 Task: Create a due date automation trigger when advanced on, on the monday of the week a card is due add fields without custom field "Resume" set to 10 at 11:00 AM.
Action: Mouse moved to (970, 282)
Screenshot: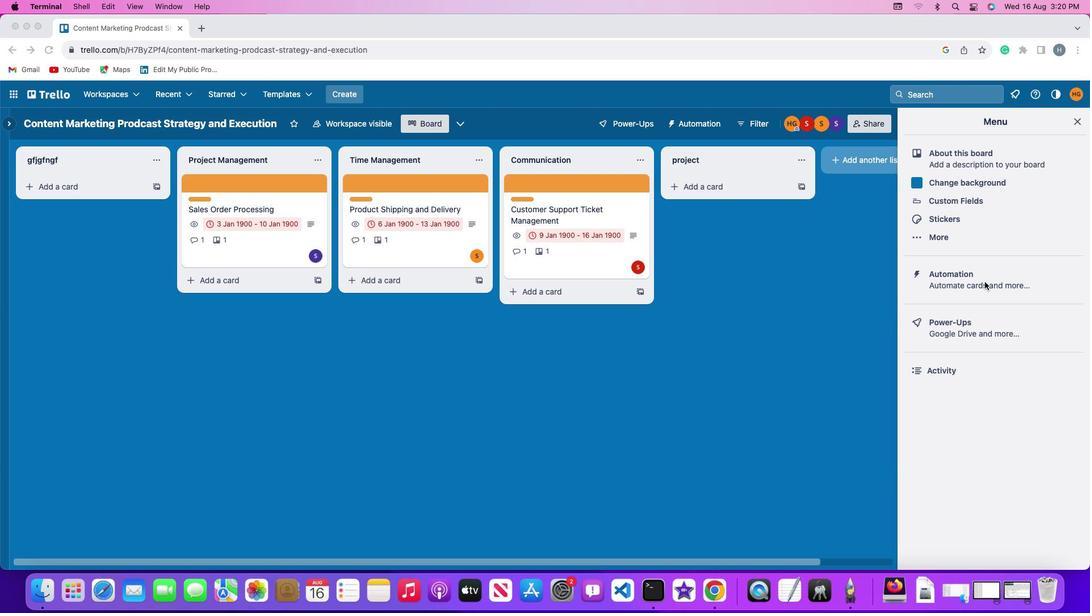 
Action: Mouse pressed left at (970, 282)
Screenshot: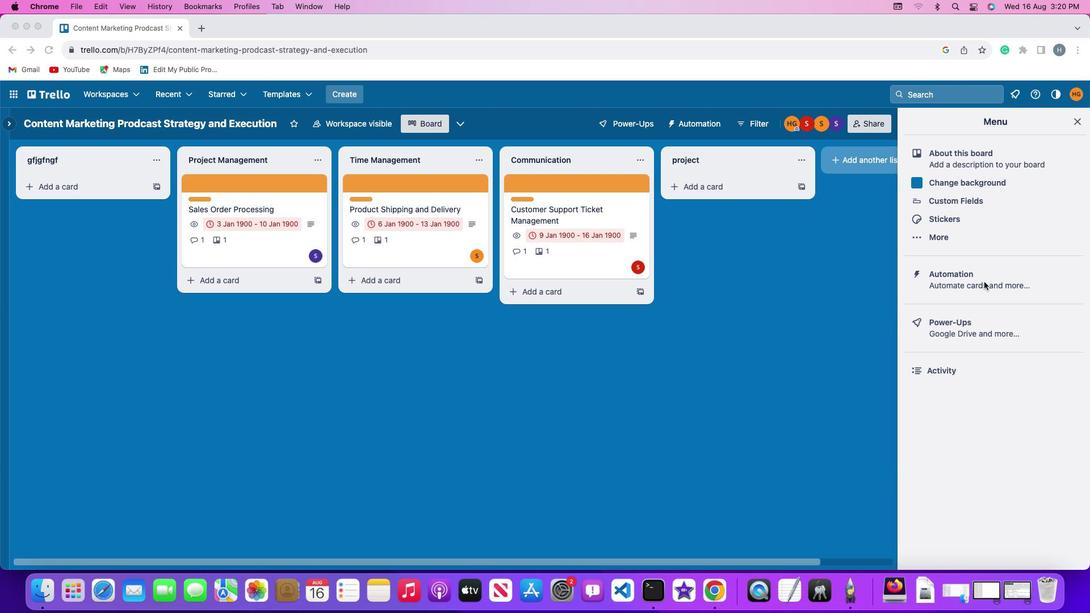 
Action: Mouse pressed left at (970, 282)
Screenshot: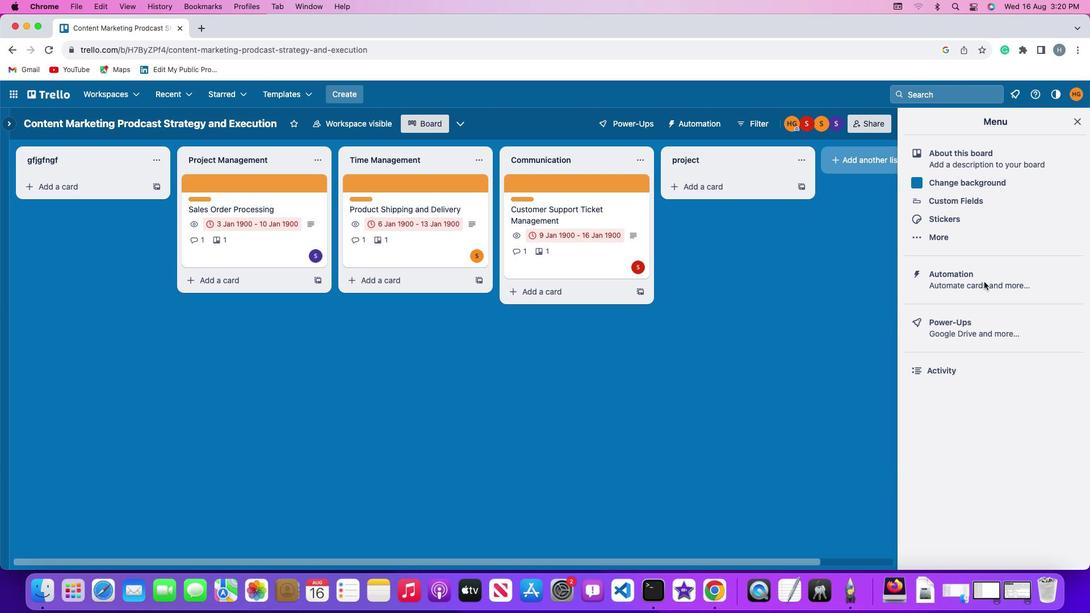 
Action: Mouse moved to (121, 265)
Screenshot: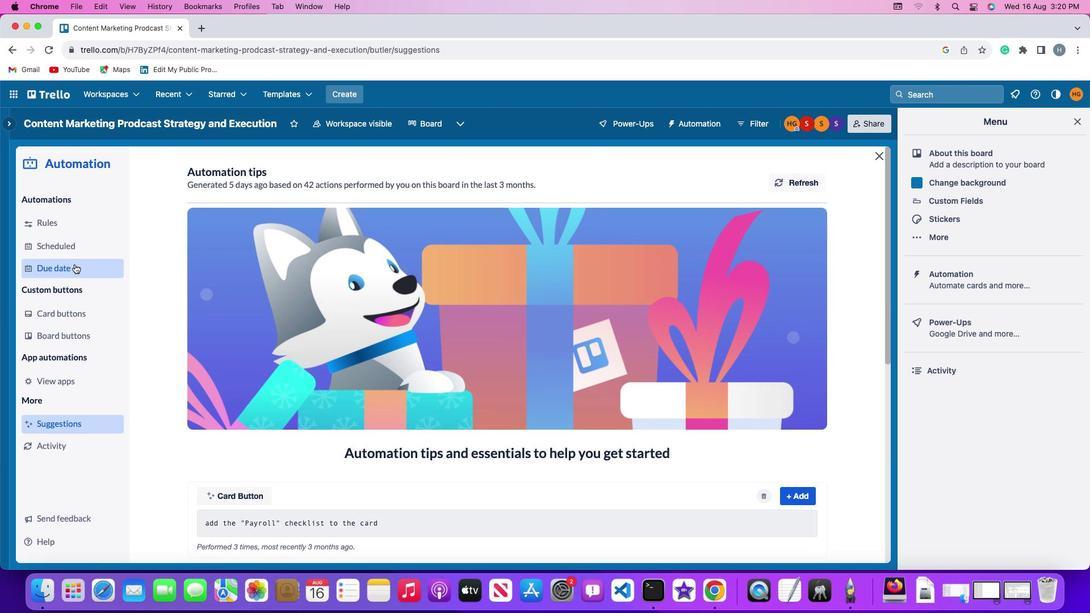 
Action: Mouse pressed left at (121, 265)
Screenshot: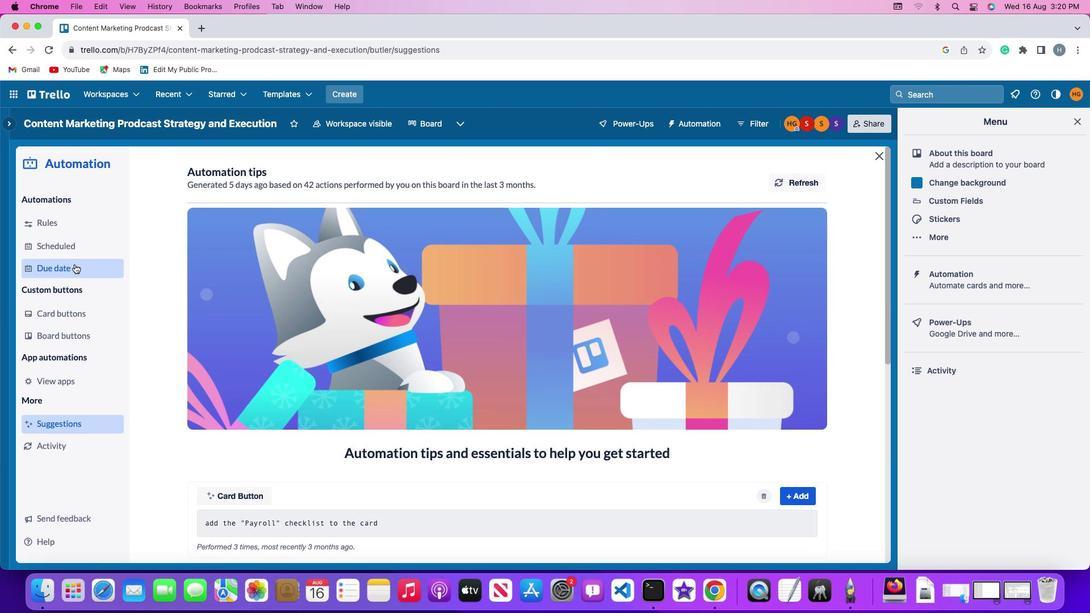 
Action: Mouse moved to (758, 177)
Screenshot: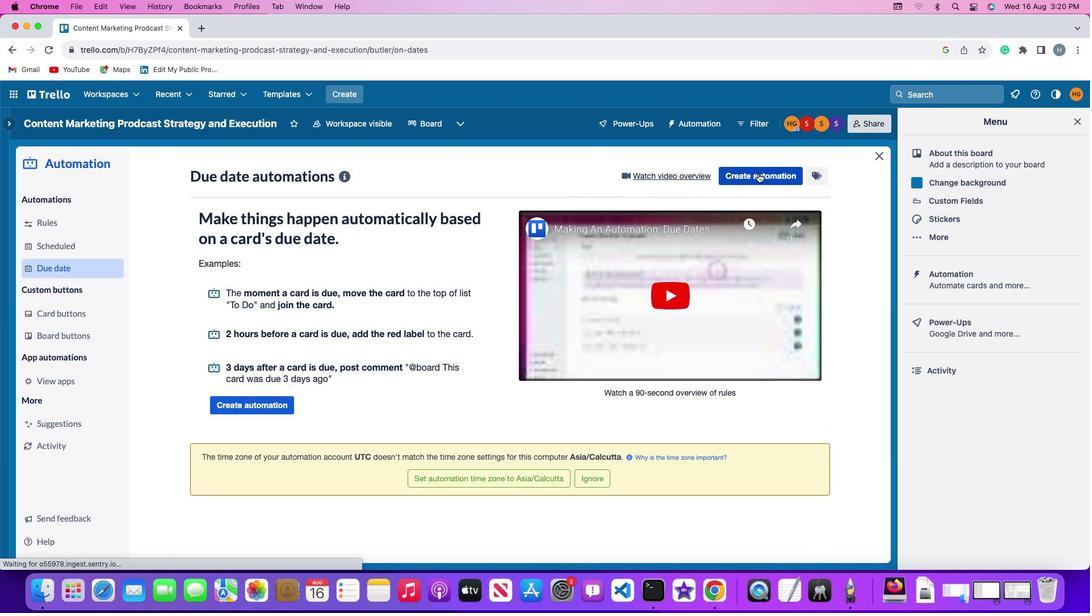 
Action: Mouse pressed left at (758, 177)
Screenshot: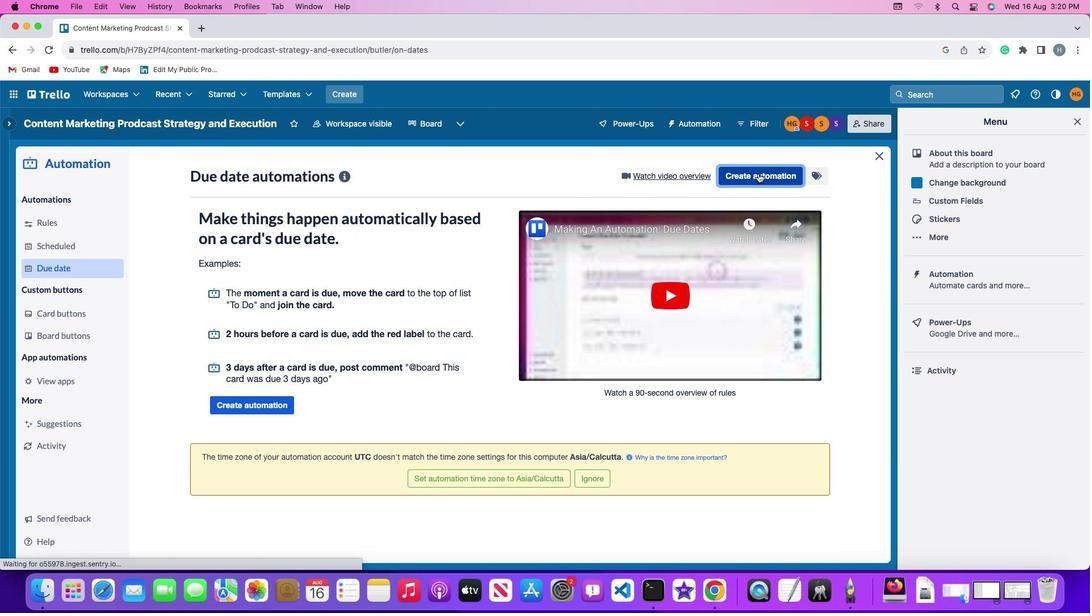 
Action: Mouse moved to (242, 281)
Screenshot: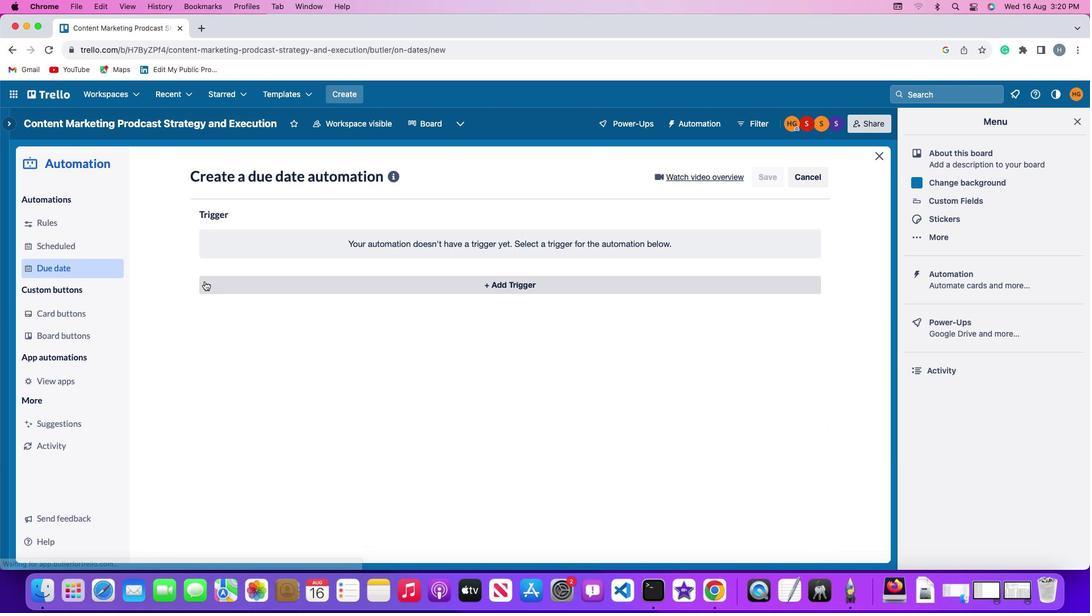 
Action: Mouse pressed left at (242, 281)
Screenshot: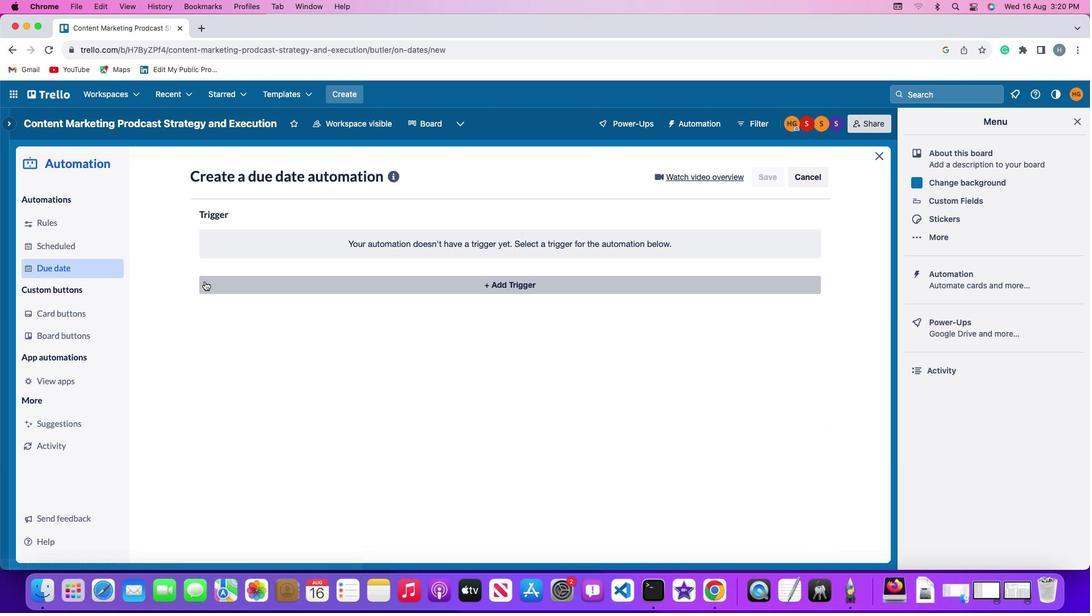 
Action: Mouse moved to (296, 488)
Screenshot: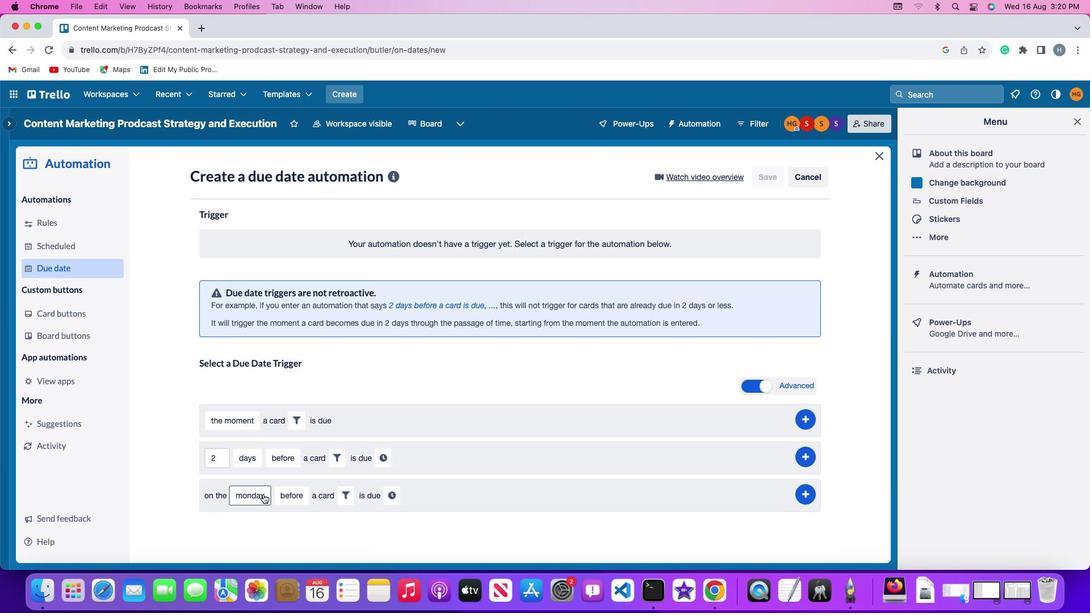 
Action: Mouse pressed left at (296, 488)
Screenshot: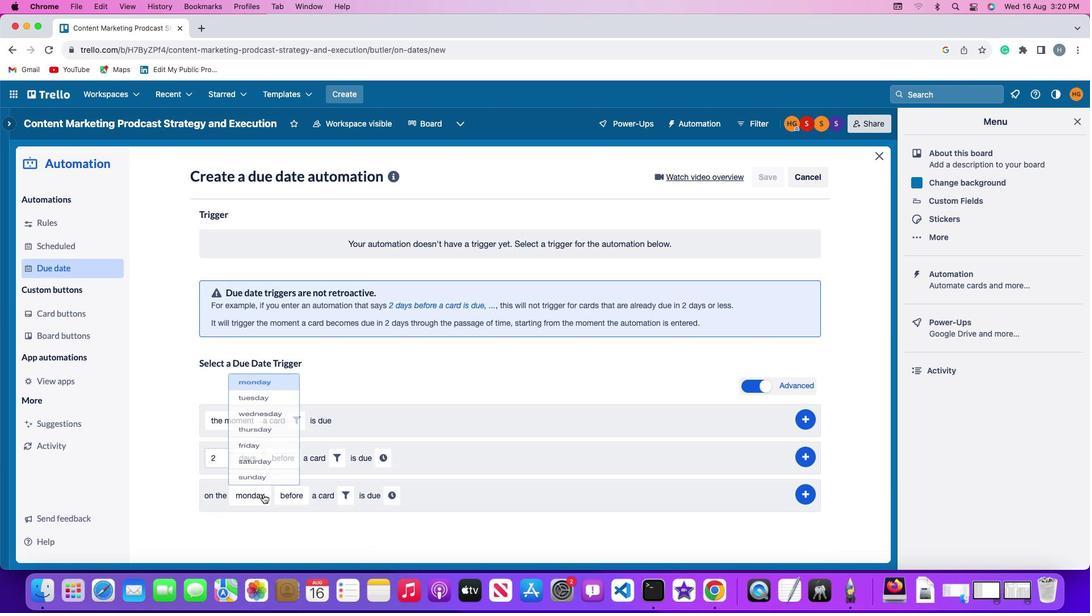 
Action: Mouse moved to (298, 337)
Screenshot: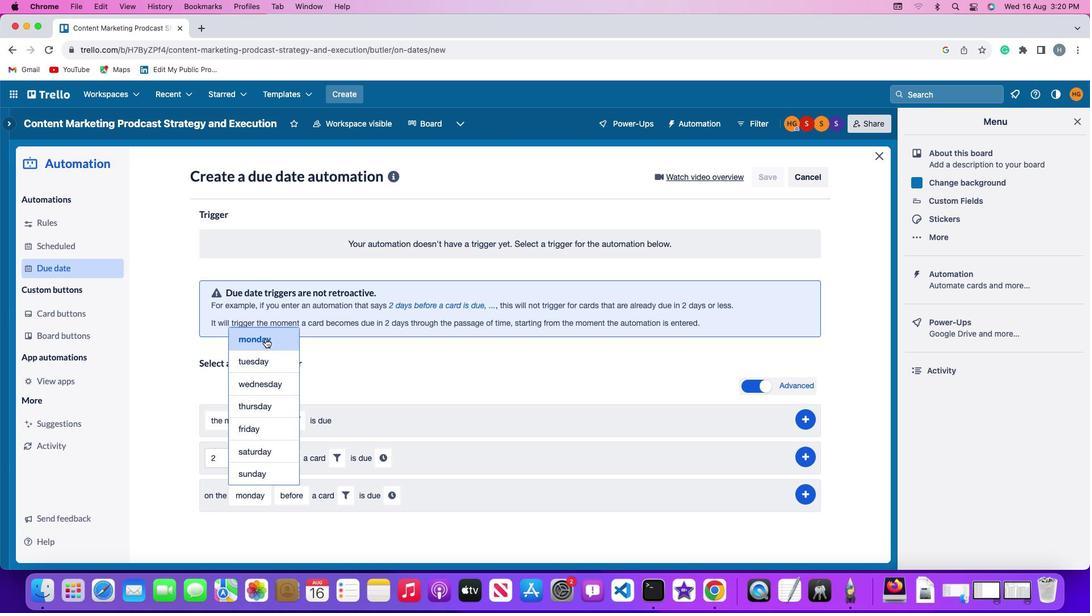 
Action: Mouse pressed left at (298, 337)
Screenshot: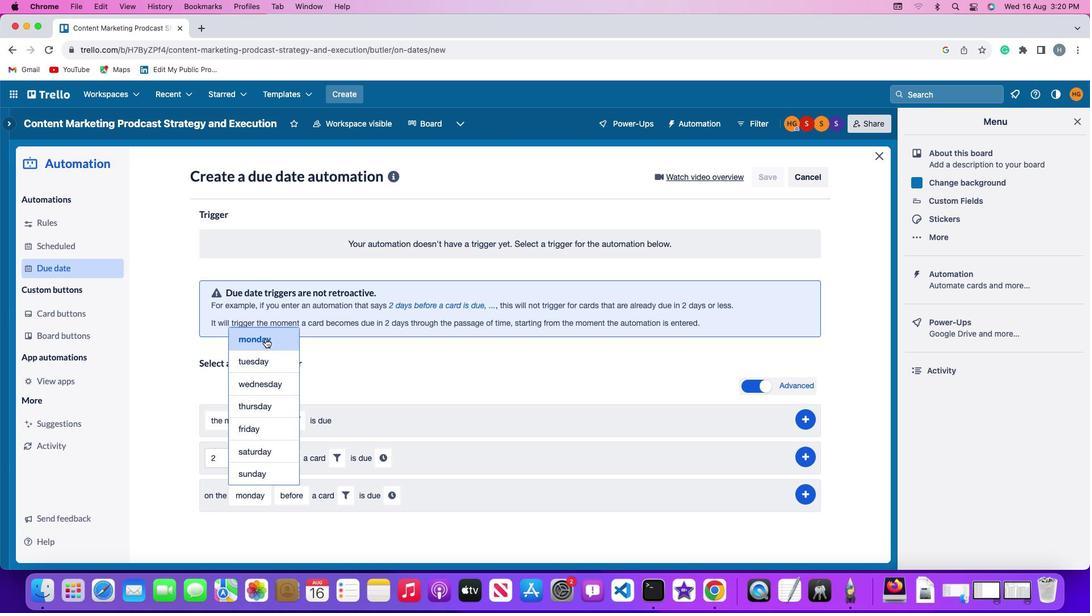 
Action: Mouse moved to (323, 492)
Screenshot: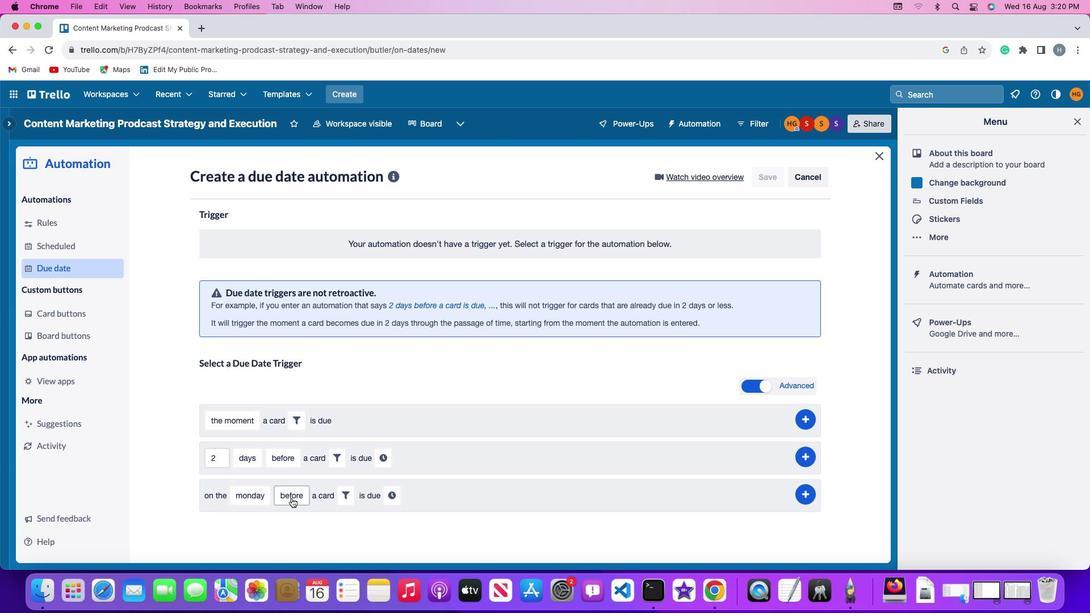 
Action: Mouse pressed left at (323, 492)
Screenshot: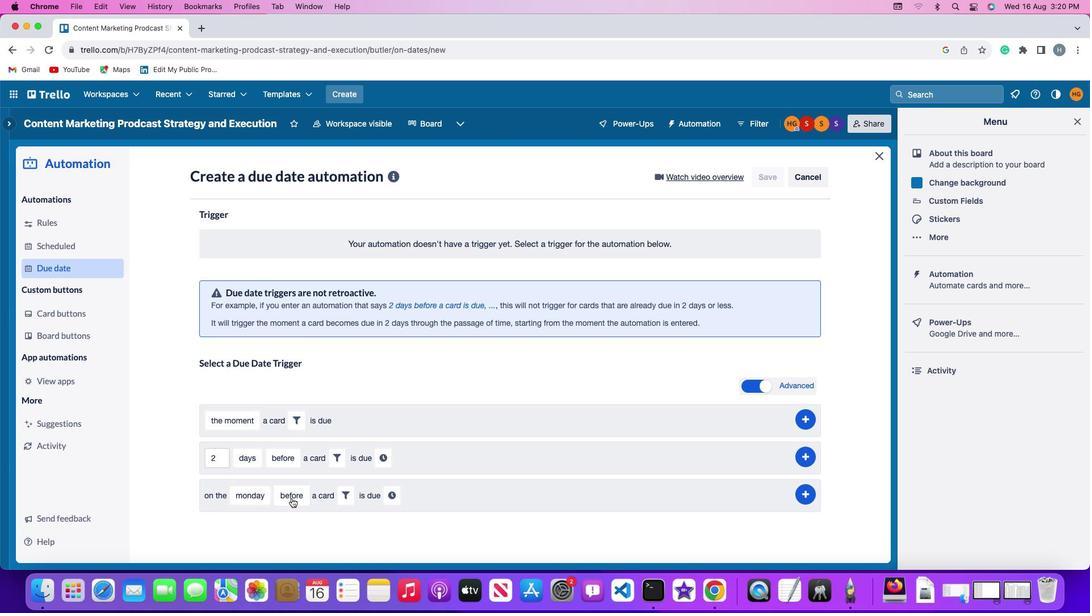 
Action: Mouse moved to (327, 440)
Screenshot: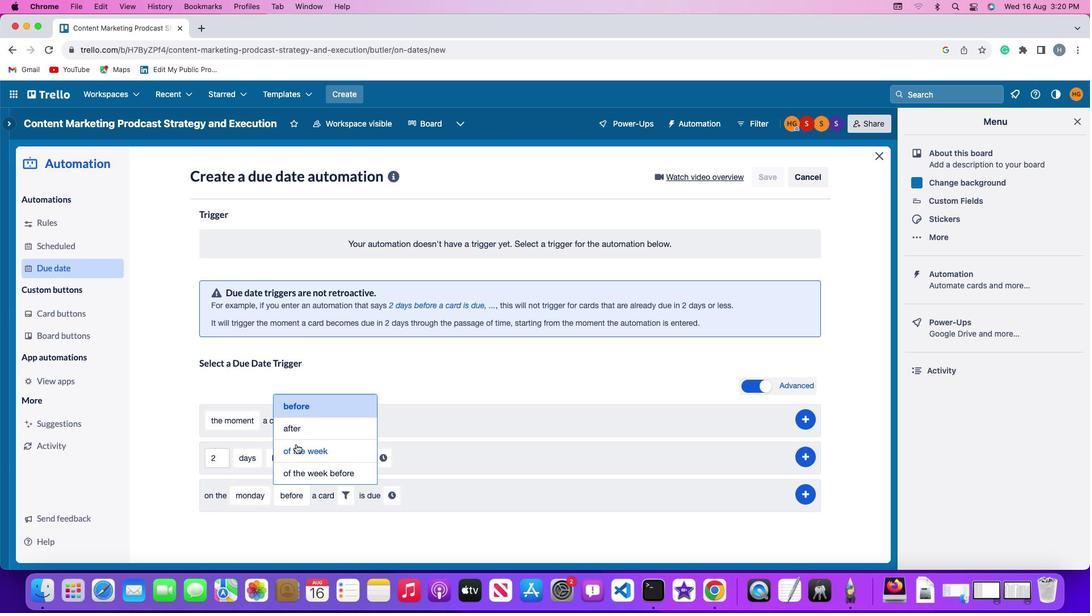 
Action: Mouse pressed left at (327, 440)
Screenshot: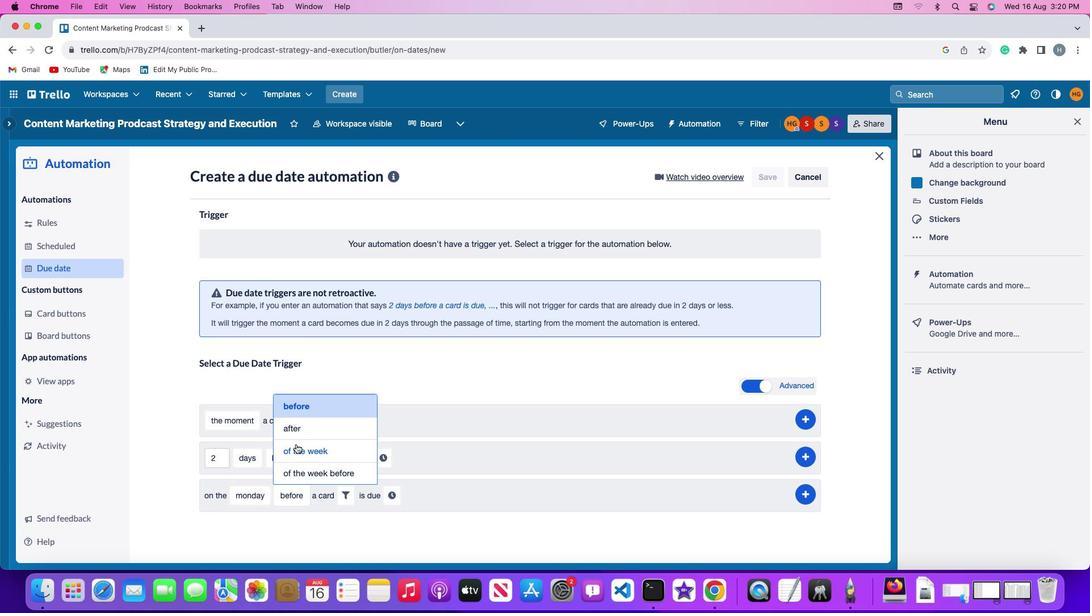 
Action: Mouse moved to (388, 487)
Screenshot: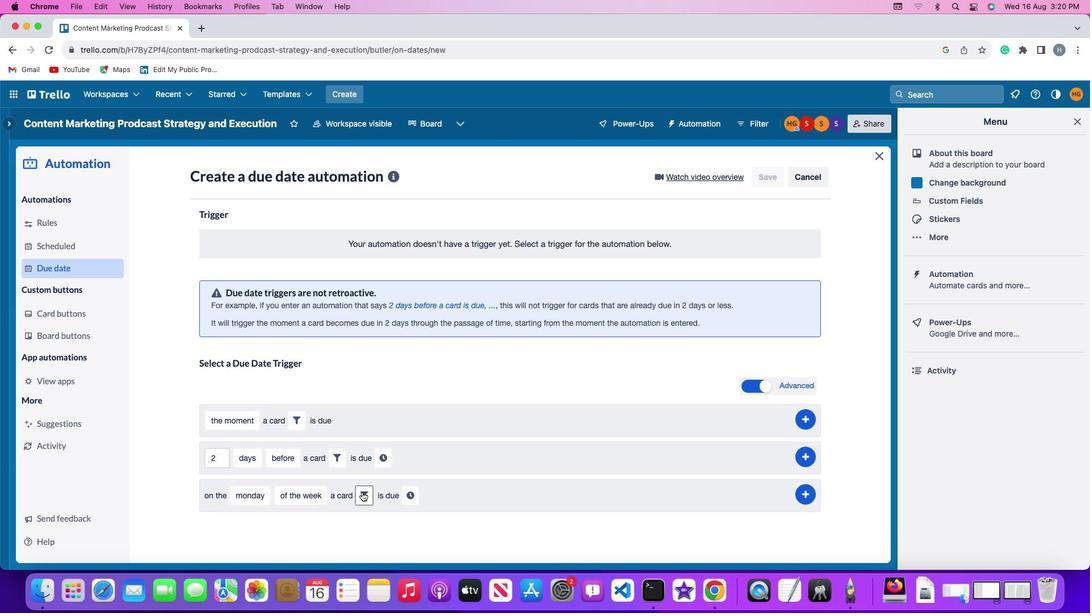 
Action: Mouse pressed left at (388, 487)
Screenshot: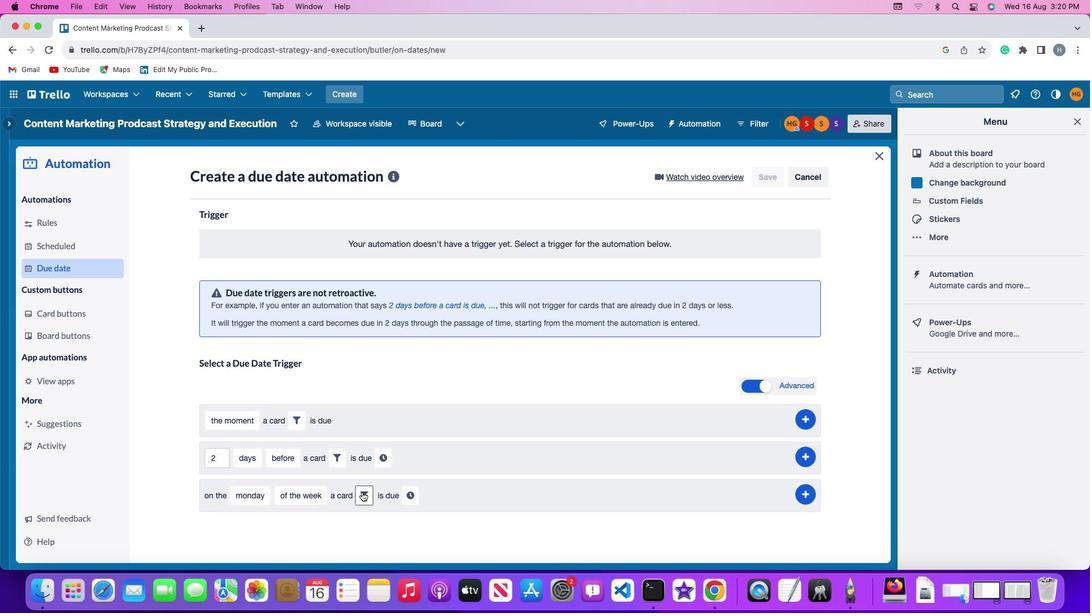 
Action: Mouse moved to (558, 521)
Screenshot: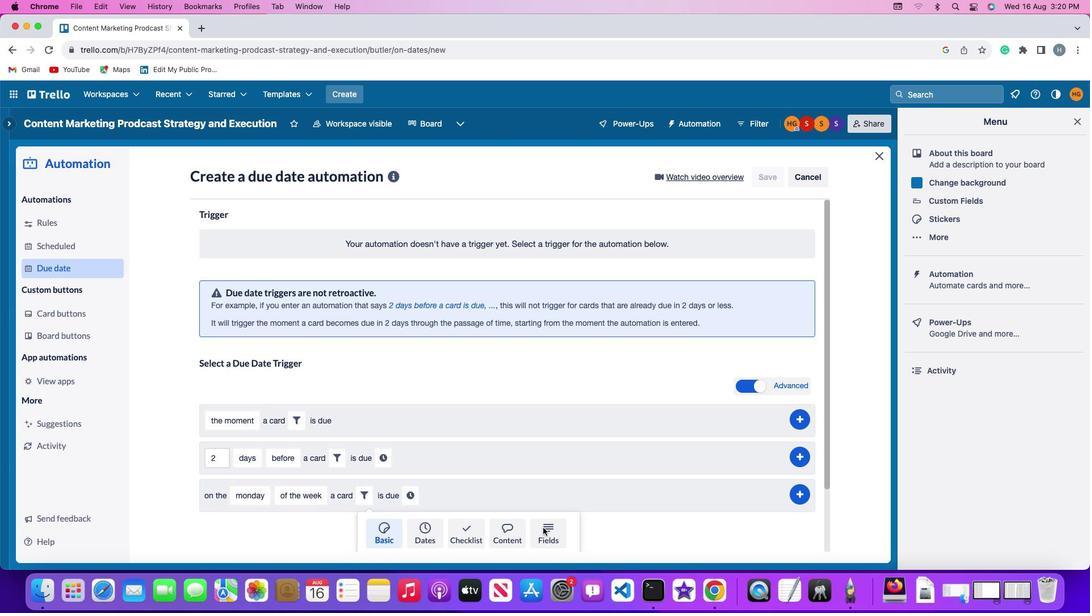 
Action: Mouse pressed left at (558, 521)
Screenshot: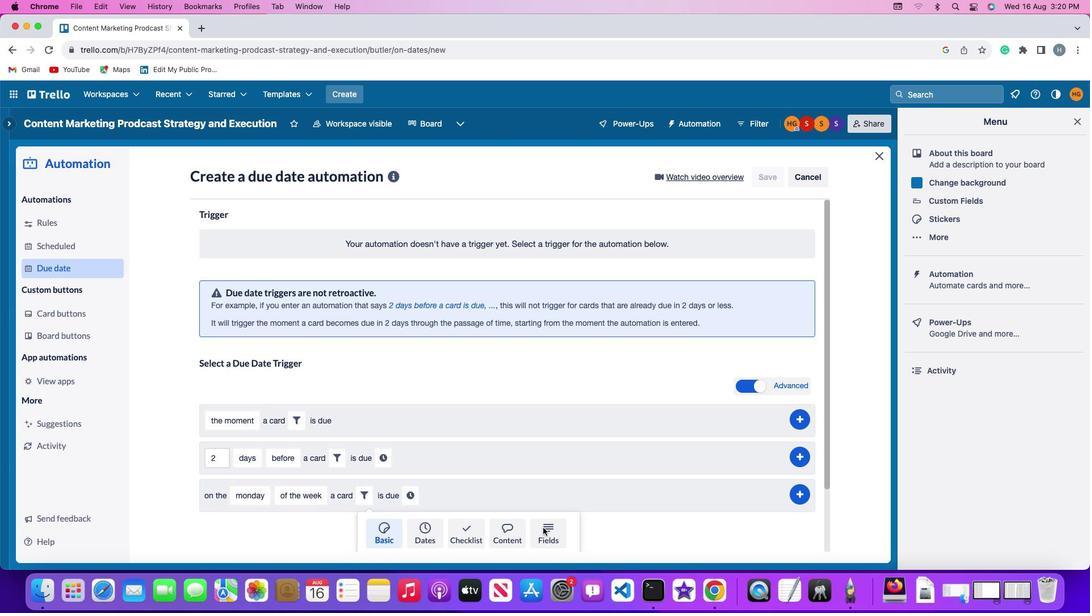 
Action: Mouse moved to (367, 526)
Screenshot: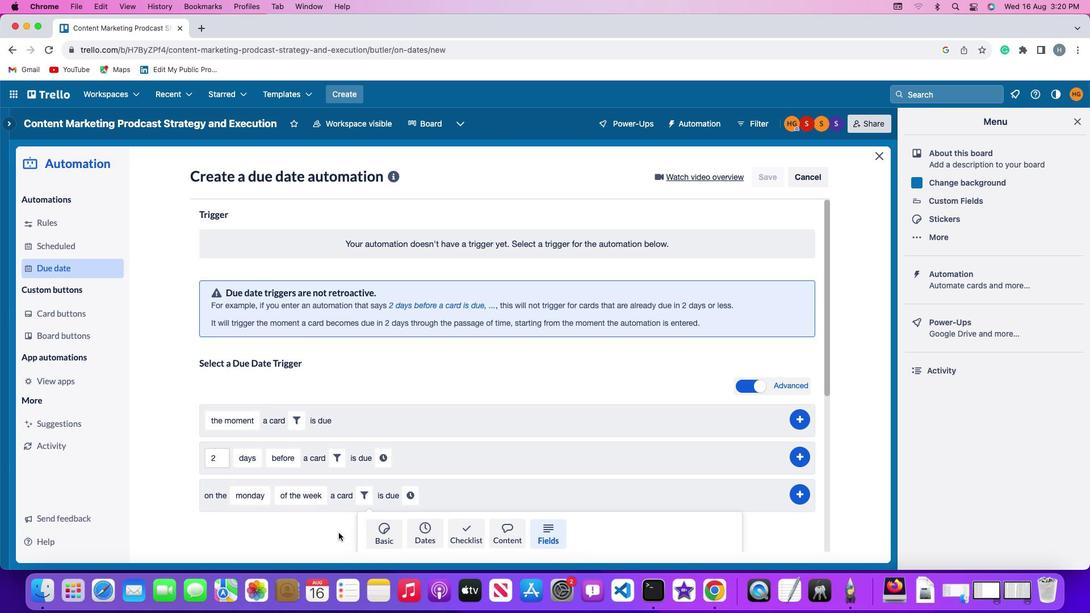 
Action: Mouse scrolled (367, 526) with delta (51, 7)
Screenshot: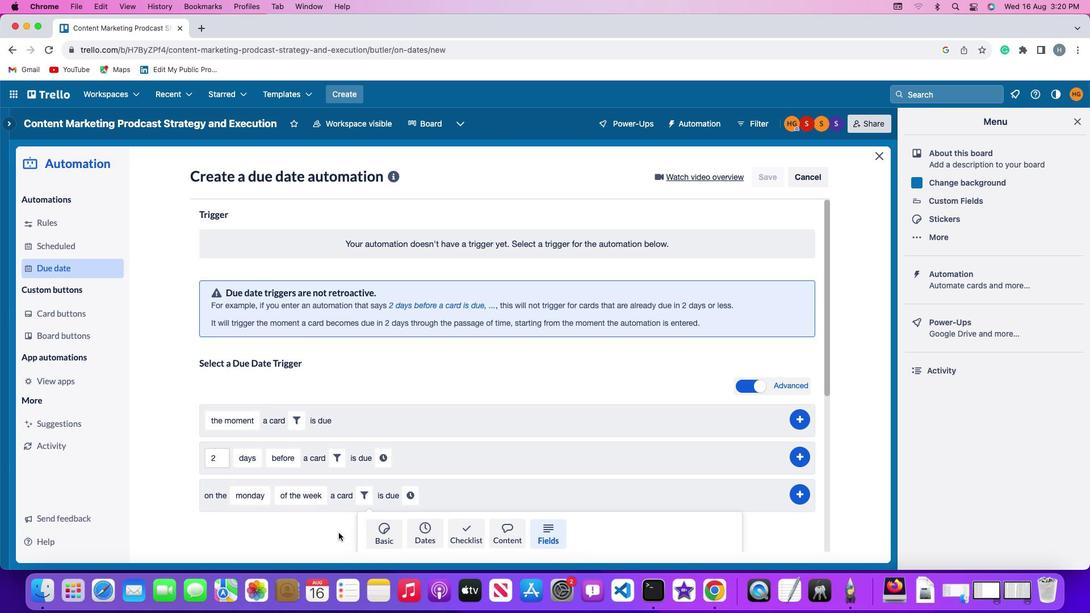 
Action: Mouse moved to (367, 526)
Screenshot: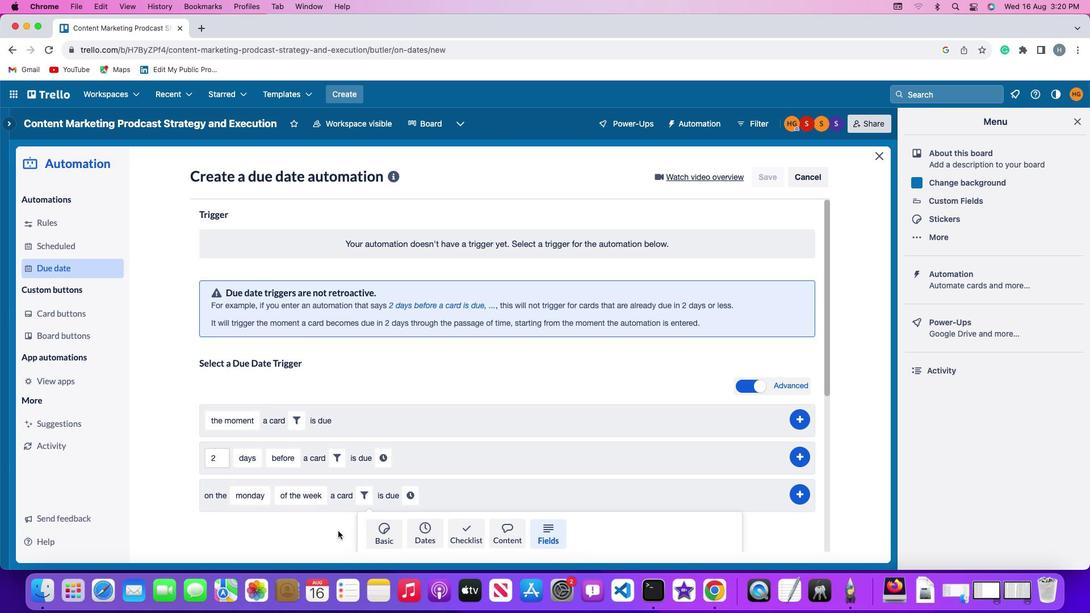 
Action: Mouse scrolled (367, 526) with delta (51, 7)
Screenshot: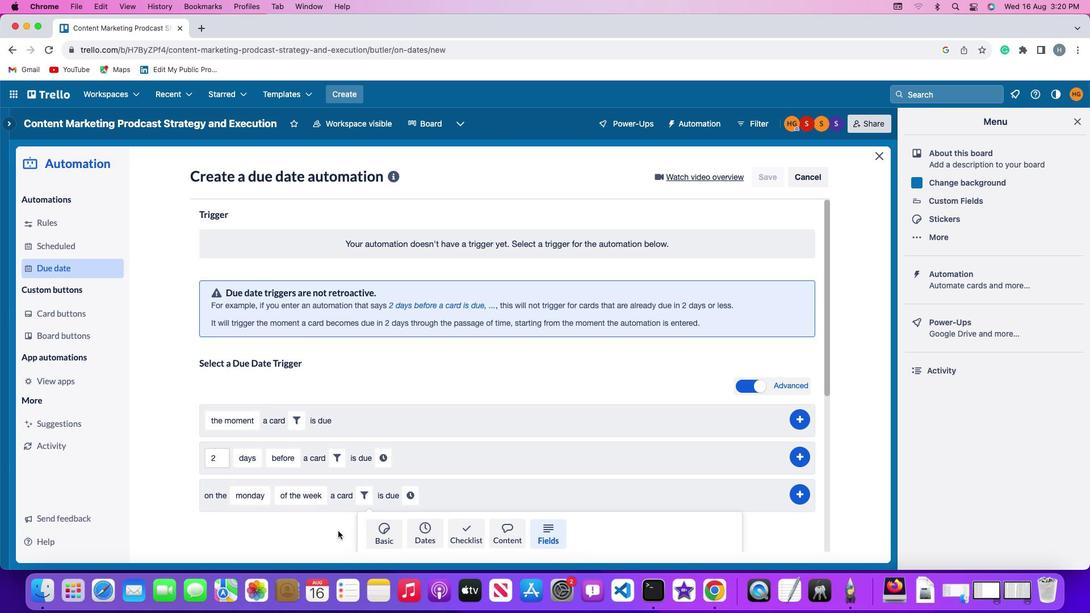 
Action: Mouse moved to (366, 524)
Screenshot: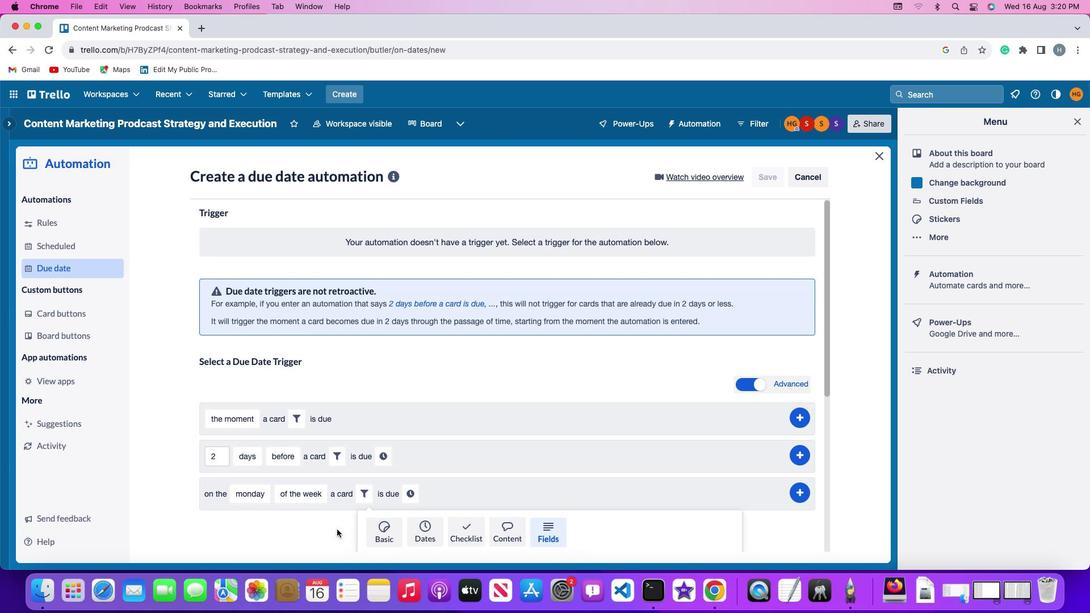
Action: Mouse scrolled (366, 524) with delta (51, 6)
Screenshot: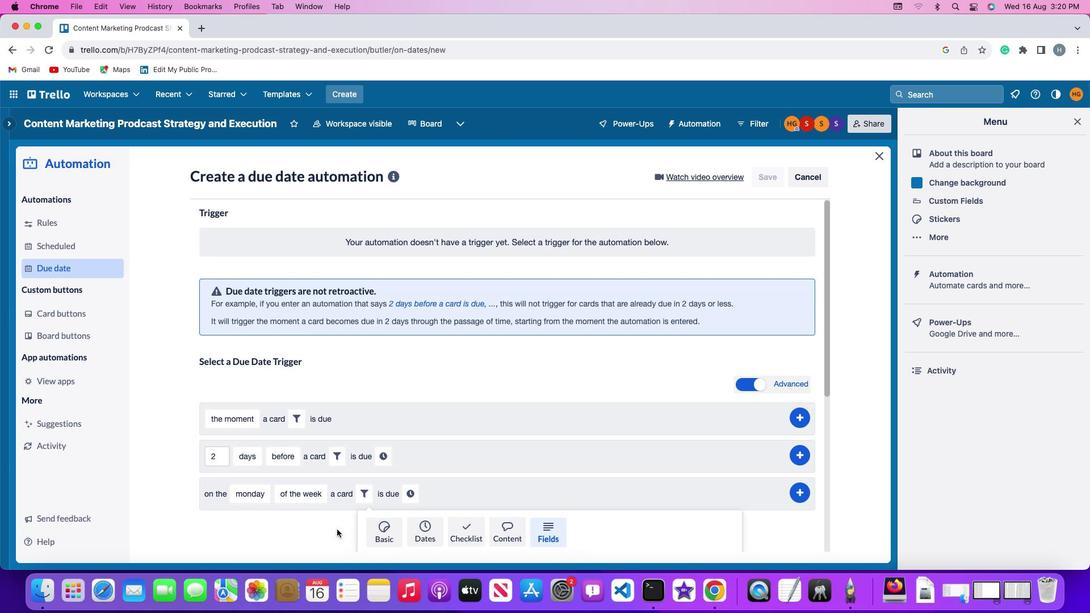 
Action: Mouse moved to (360, 513)
Screenshot: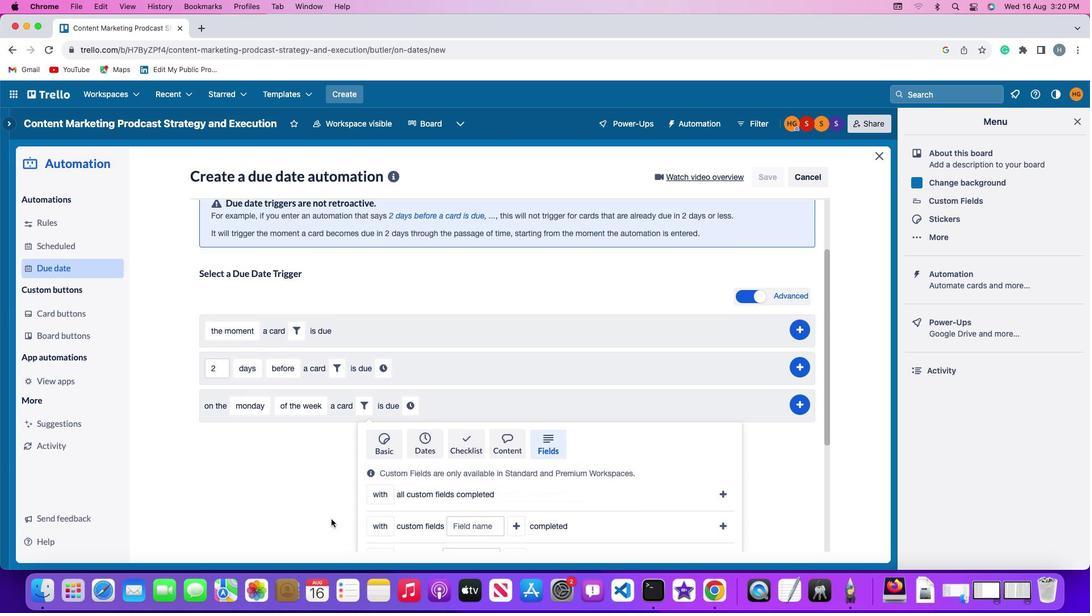 
Action: Mouse scrolled (360, 513) with delta (51, 7)
Screenshot: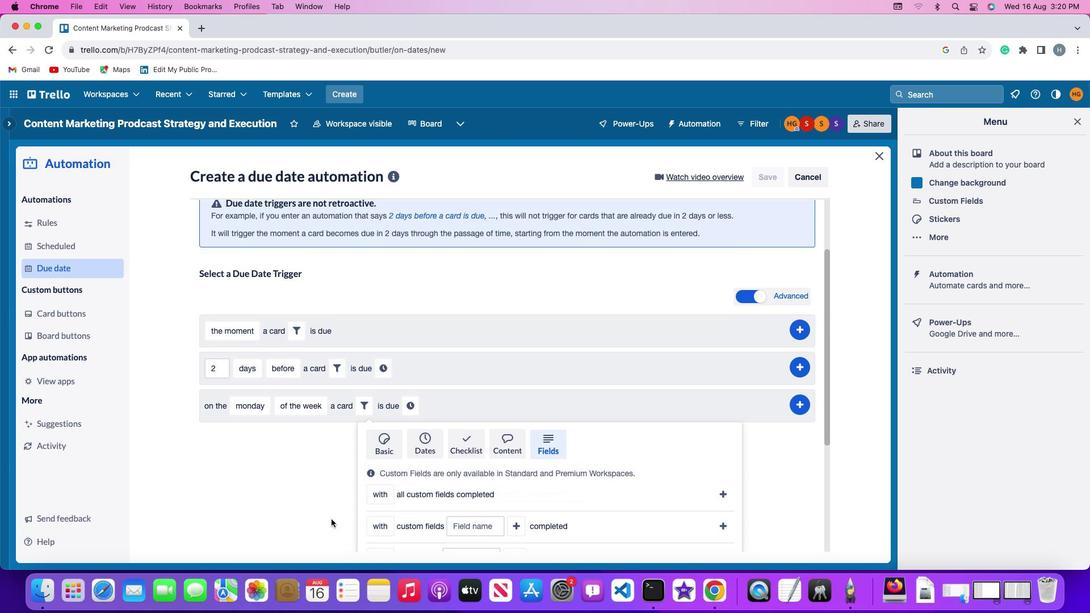 
Action: Mouse scrolled (360, 513) with delta (51, 7)
Screenshot: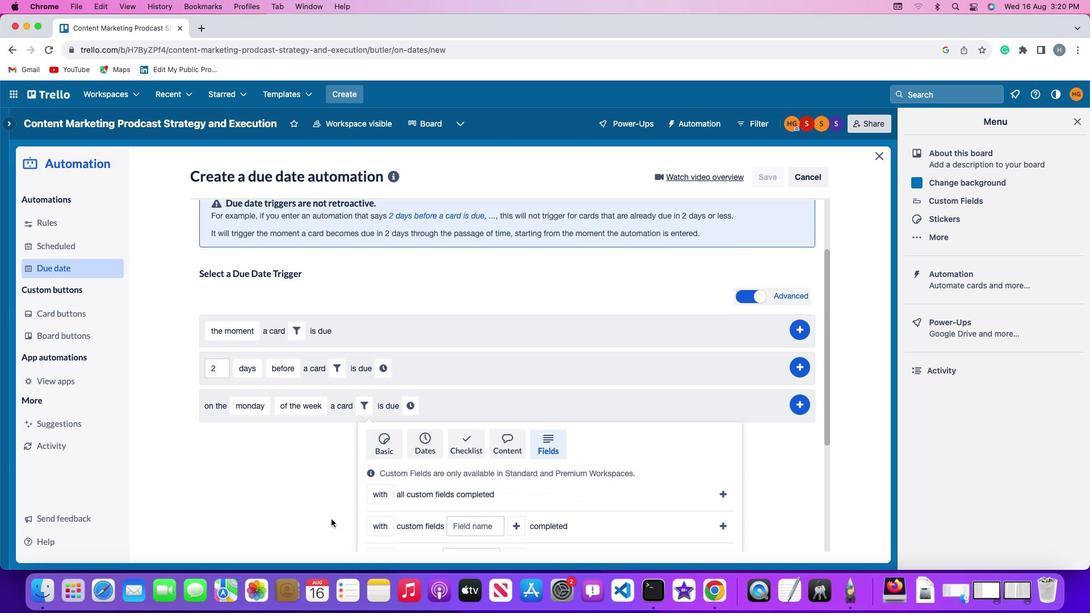 
Action: Mouse scrolled (360, 513) with delta (51, 6)
Screenshot: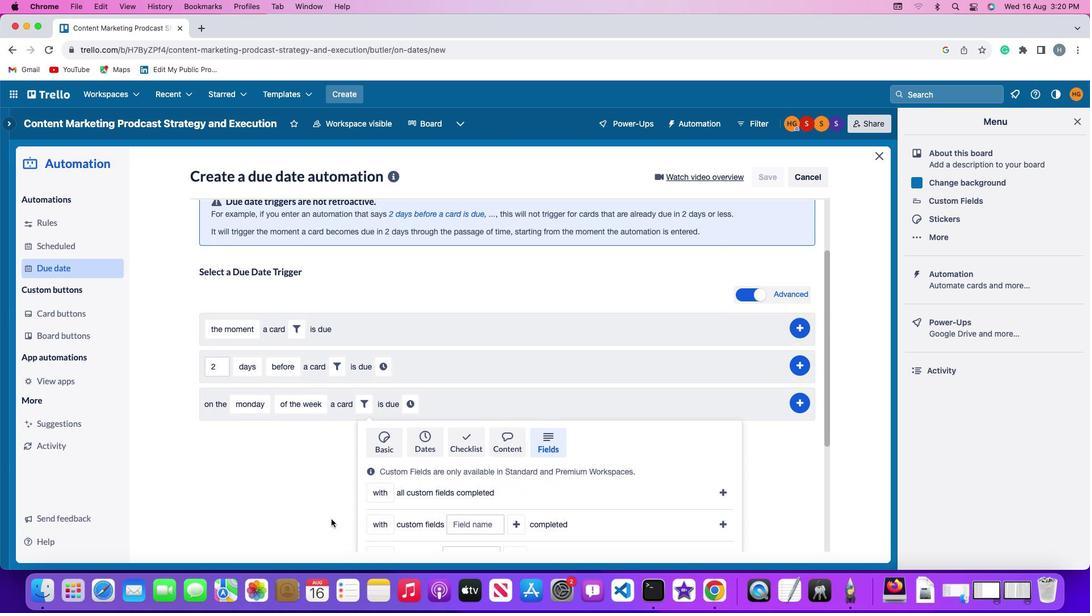 
Action: Mouse moved to (361, 476)
Screenshot: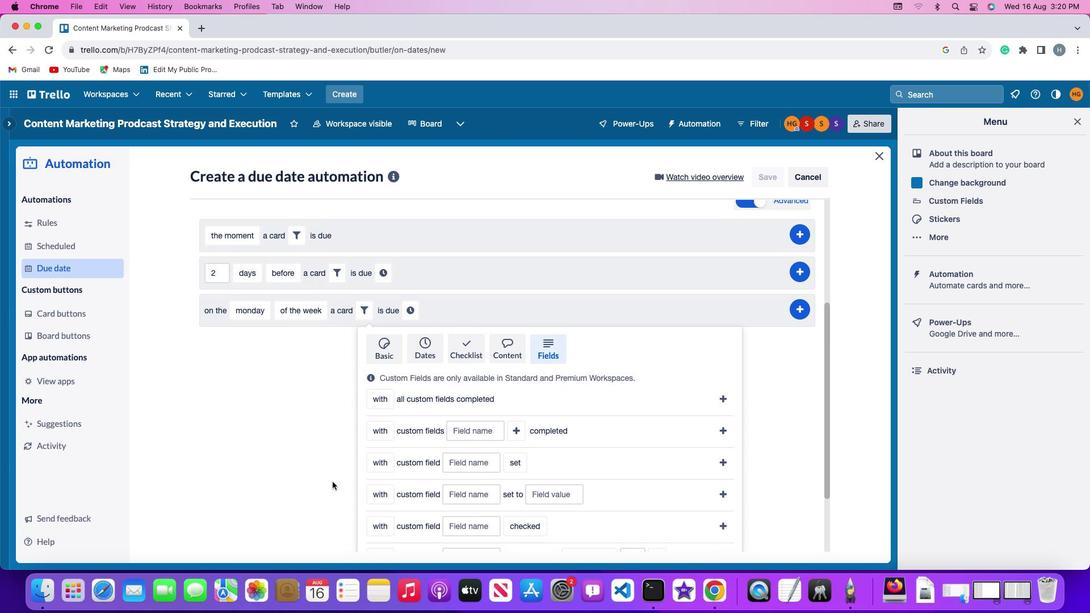 
Action: Mouse scrolled (361, 476) with delta (51, 7)
Screenshot: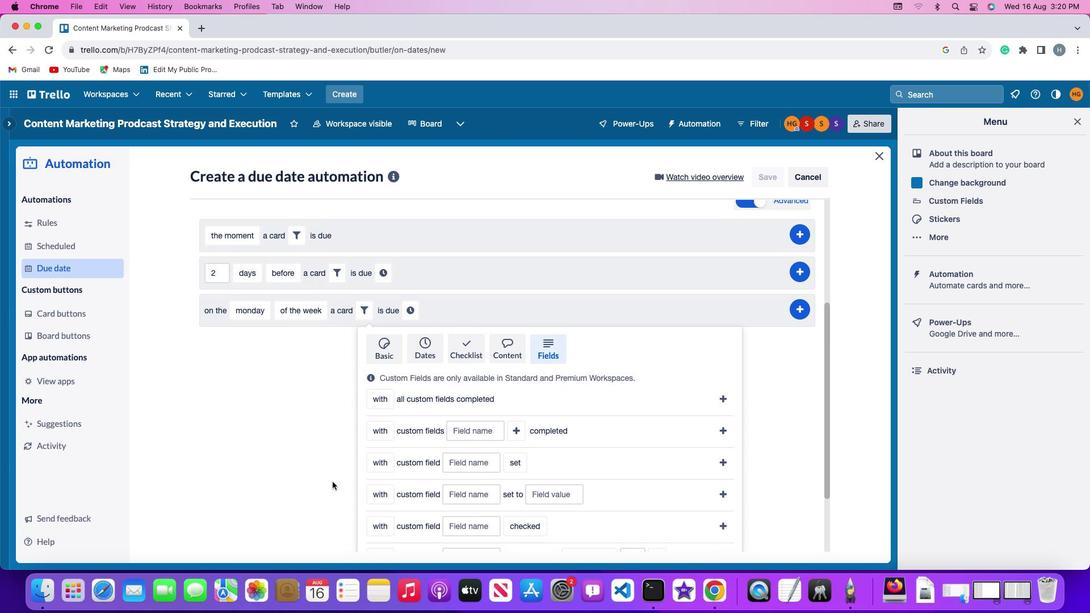 
Action: Mouse moved to (361, 476)
Screenshot: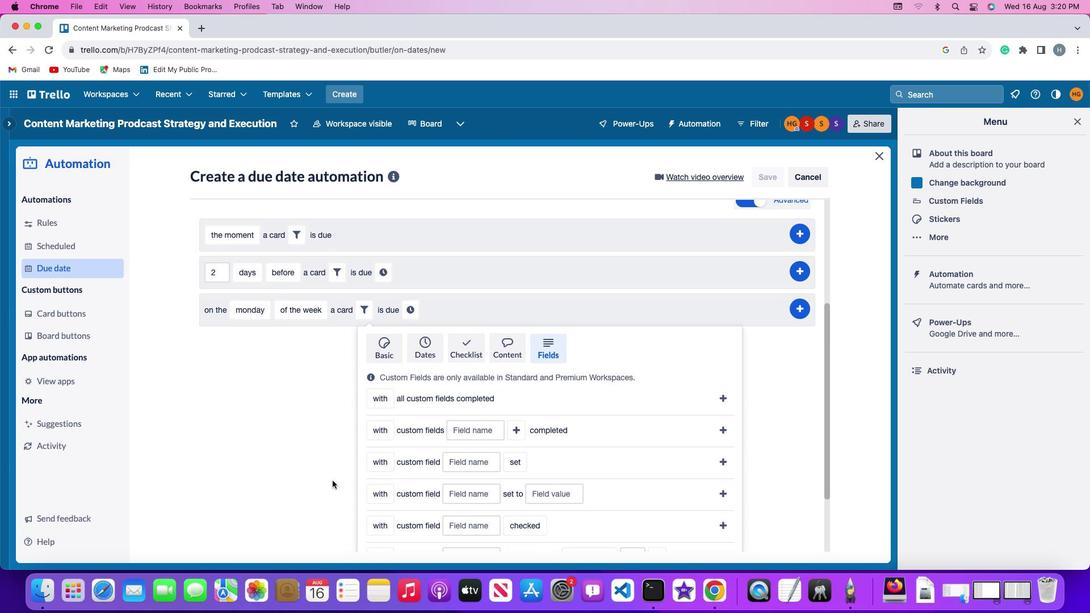 
Action: Mouse scrolled (361, 476) with delta (51, 7)
Screenshot: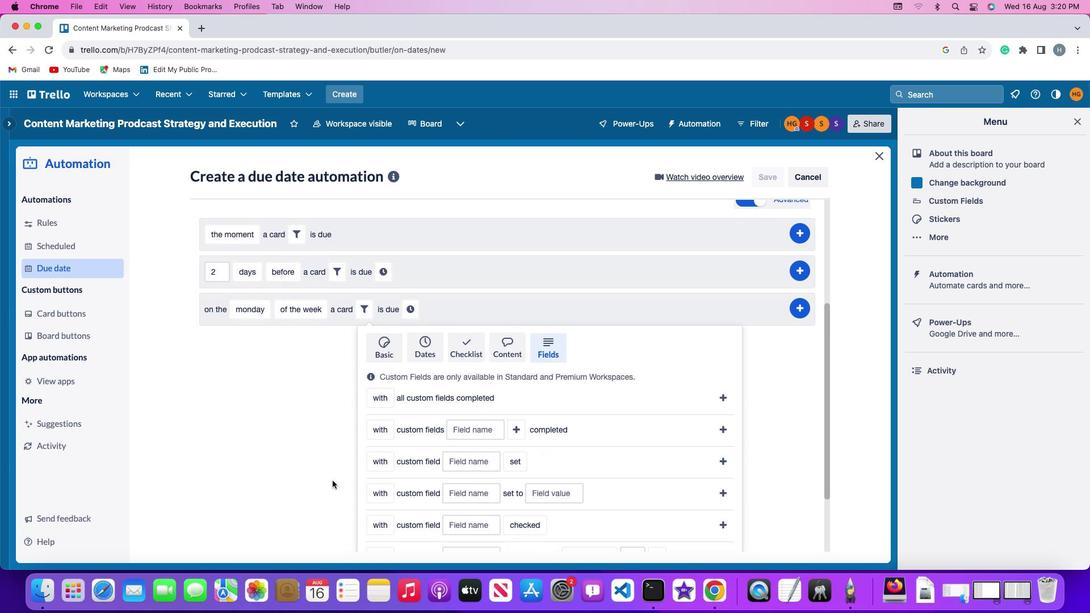 
Action: Mouse scrolled (361, 476) with delta (51, 7)
Screenshot: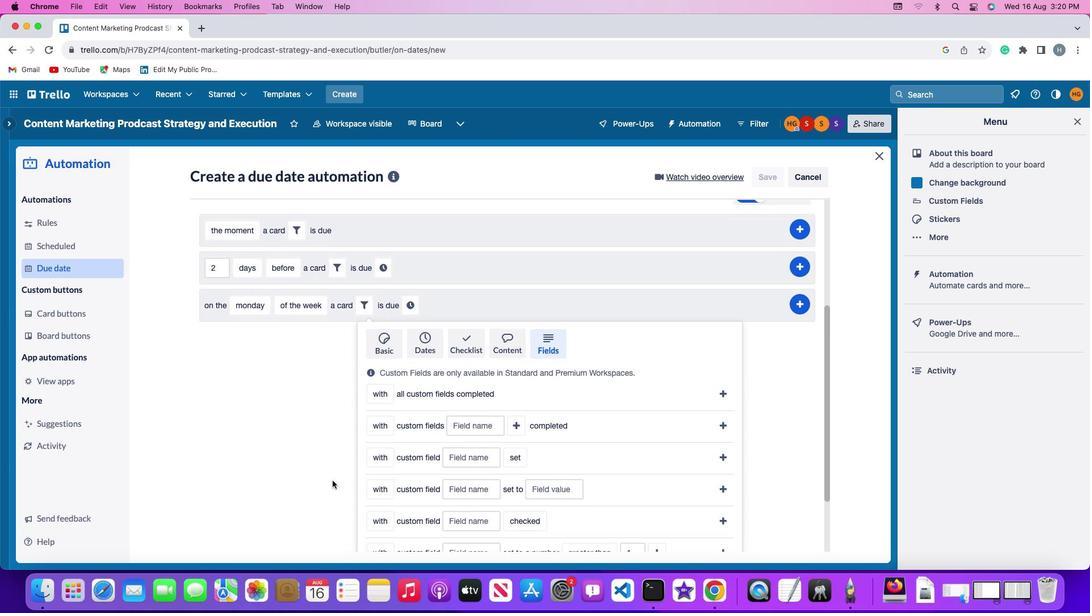 
Action: Mouse moved to (361, 475)
Screenshot: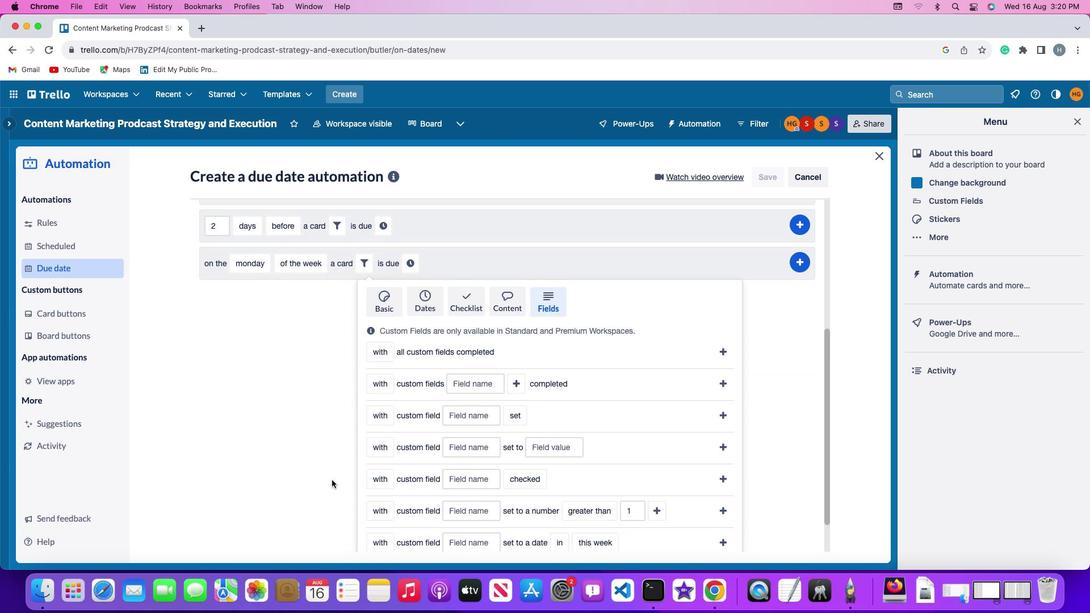 
Action: Mouse scrolled (361, 475) with delta (51, 7)
Screenshot: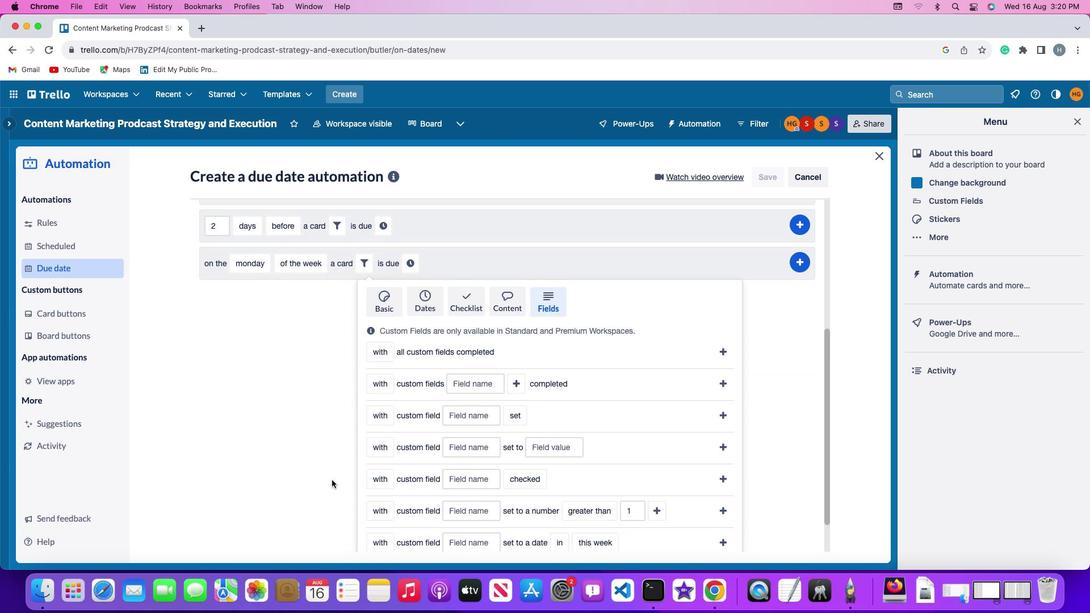 
Action: Mouse moved to (361, 475)
Screenshot: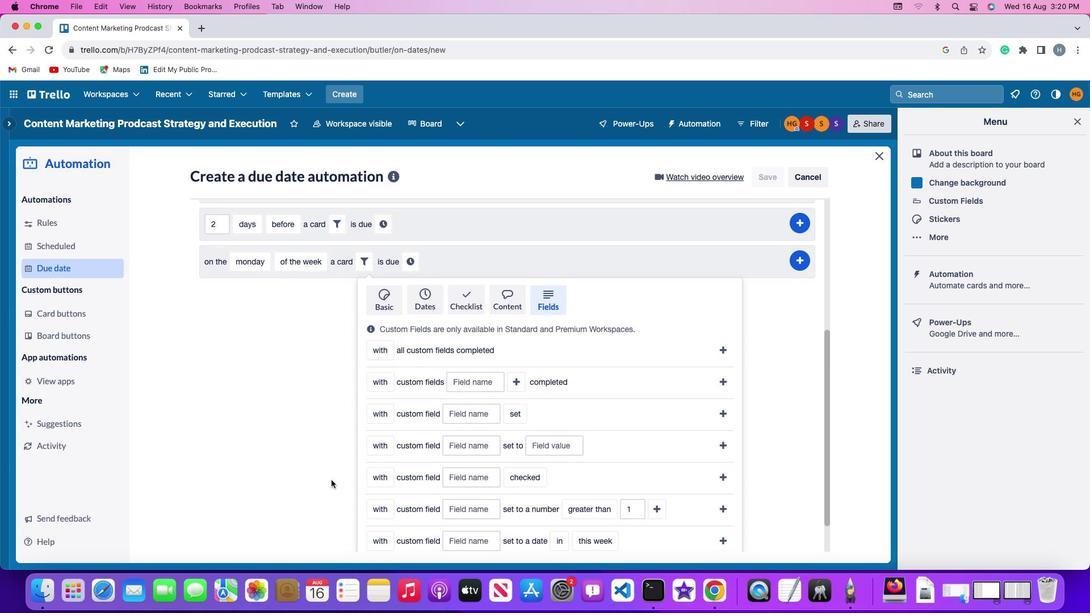 
Action: Mouse scrolled (361, 475) with delta (51, 7)
Screenshot: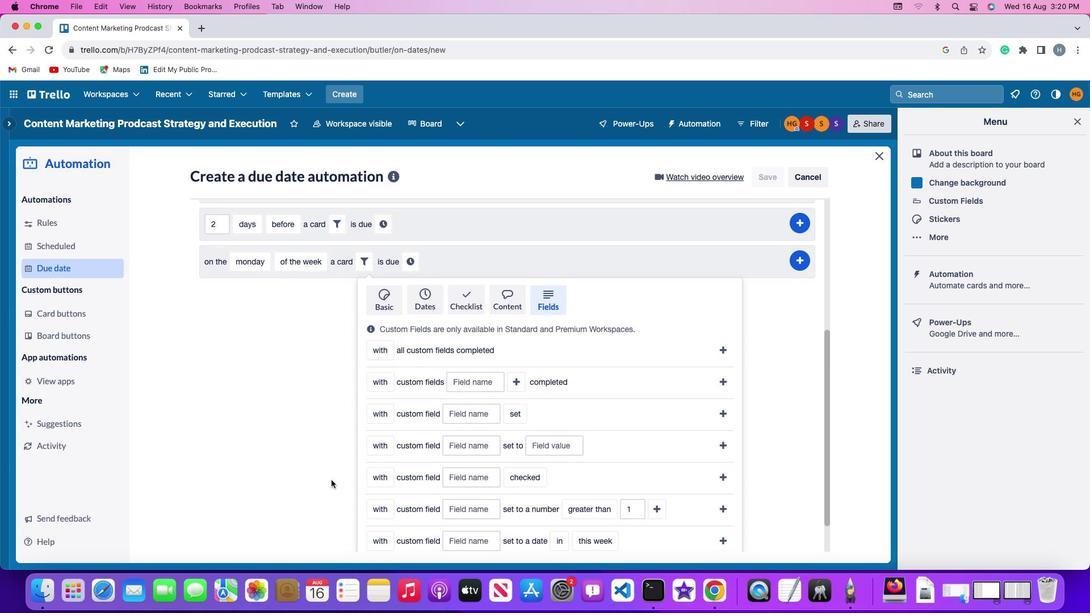 
Action: Mouse moved to (402, 438)
Screenshot: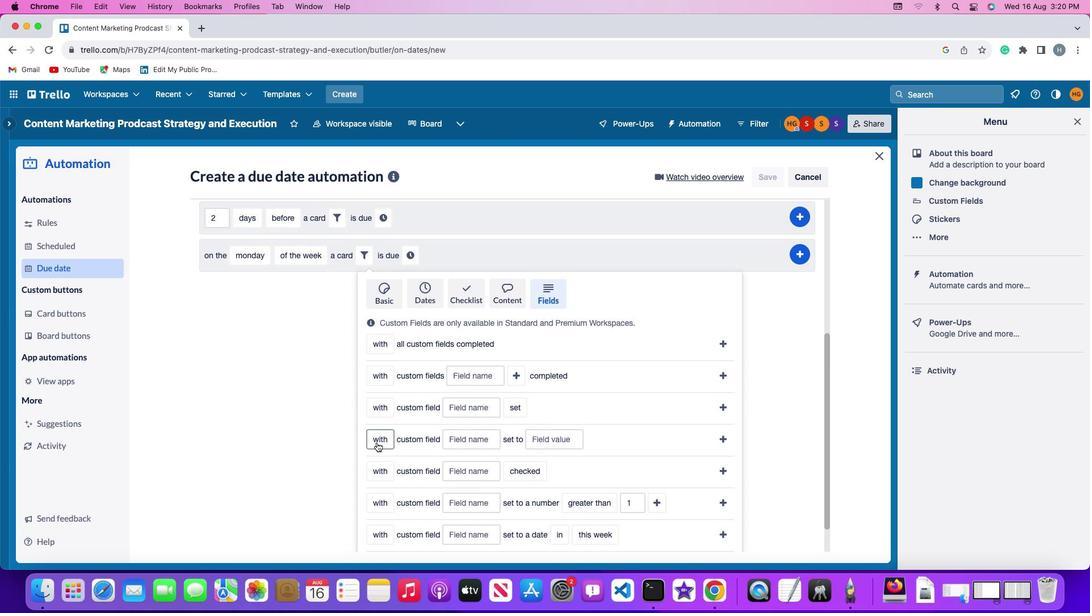 
Action: Mouse pressed left at (402, 438)
Screenshot: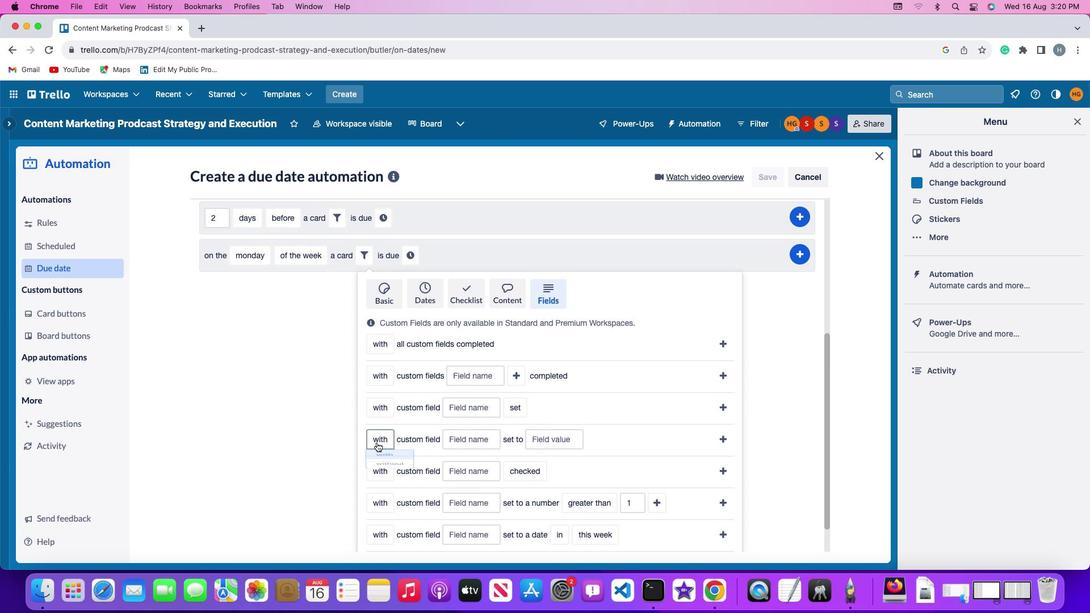 
Action: Mouse moved to (409, 480)
Screenshot: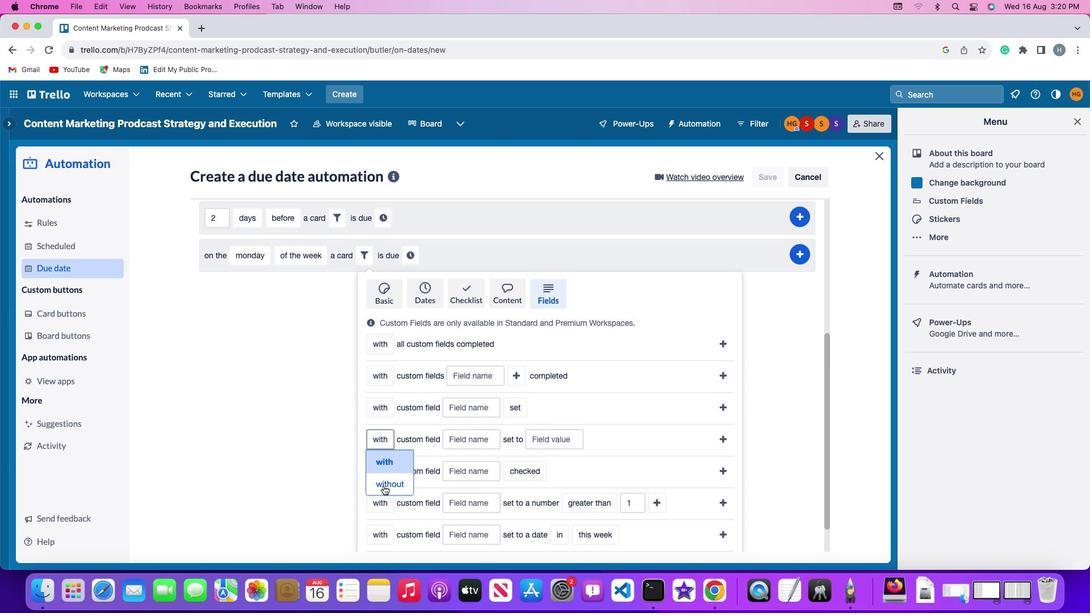 
Action: Mouse pressed left at (409, 480)
Screenshot: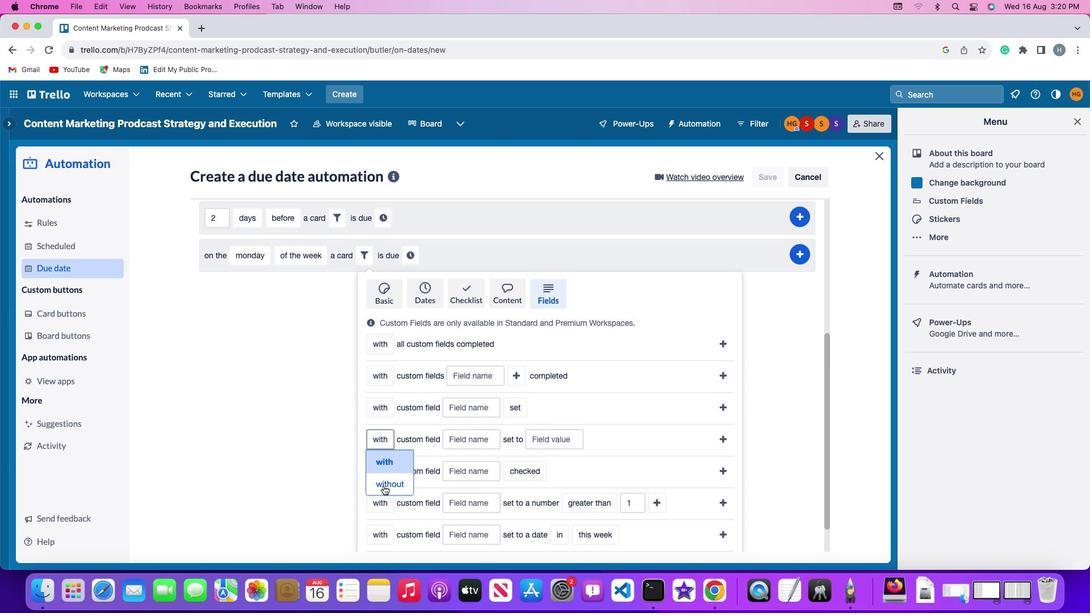 
Action: Mouse moved to (505, 438)
Screenshot: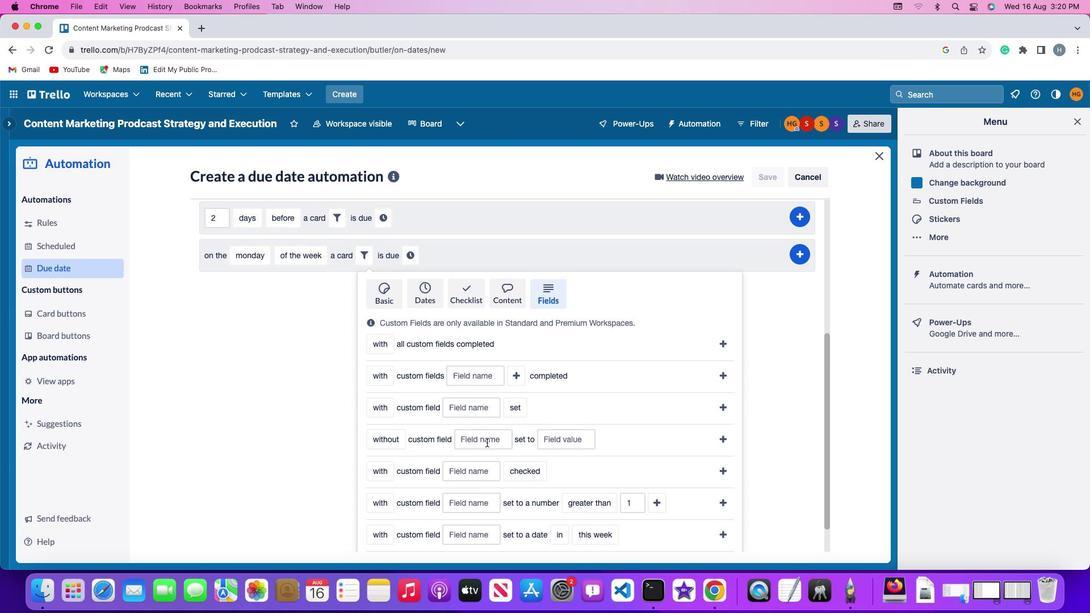 
Action: Mouse pressed left at (505, 438)
Screenshot: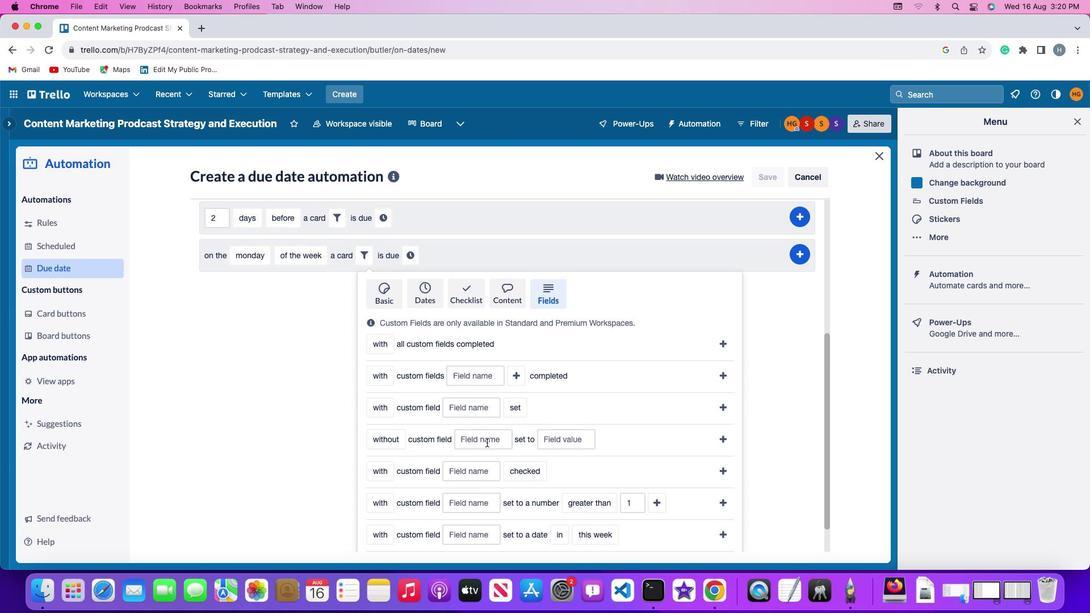 
Action: Mouse moved to (508, 437)
Screenshot: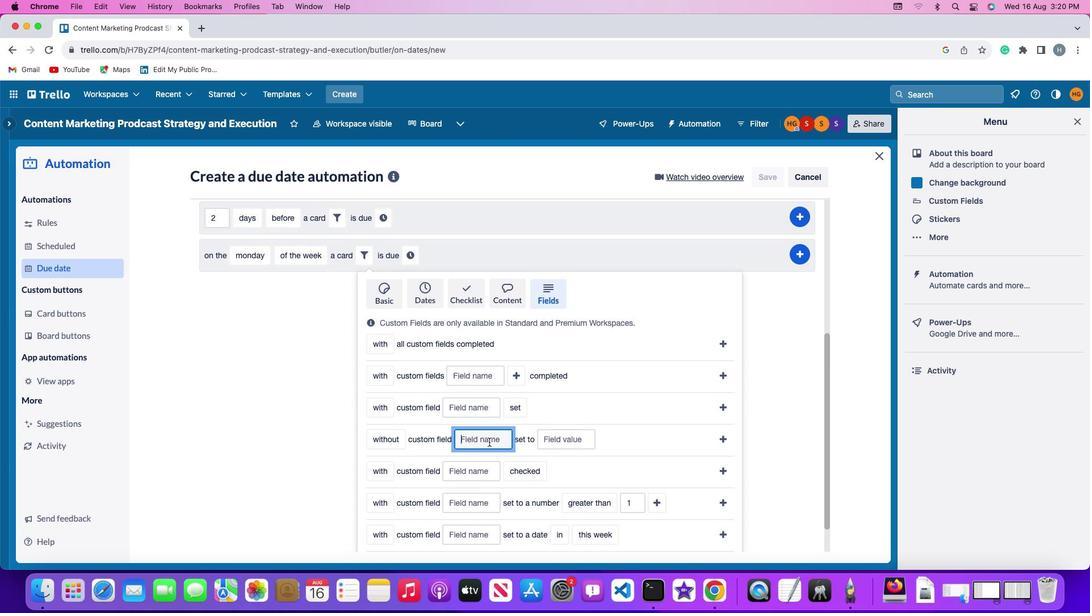 
Action: Key pressed Key.shift'R''e''s''u''m''e'
Screenshot: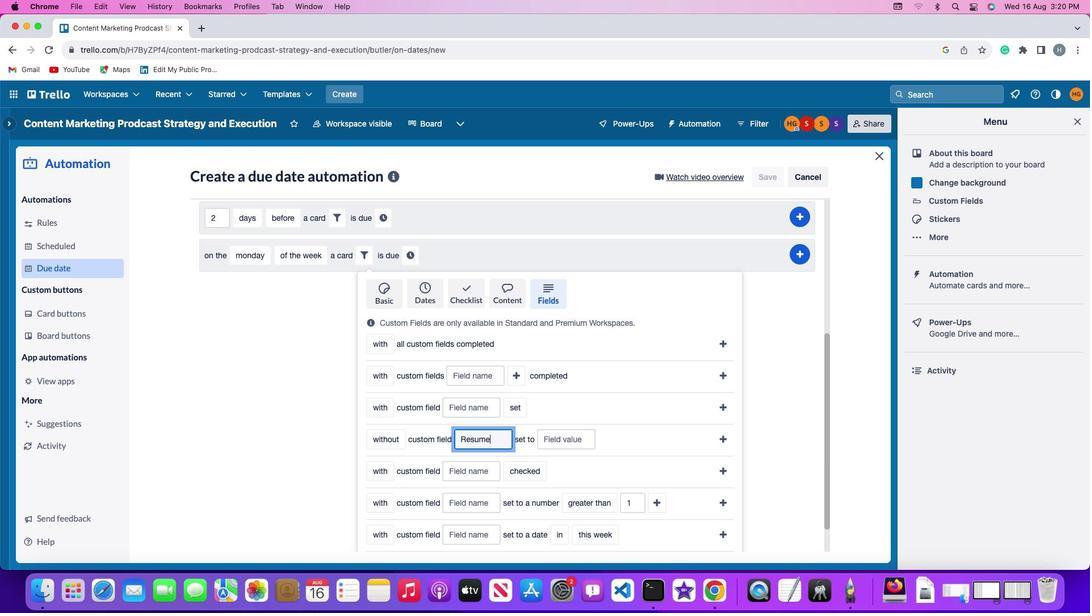 
Action: Mouse moved to (568, 437)
Screenshot: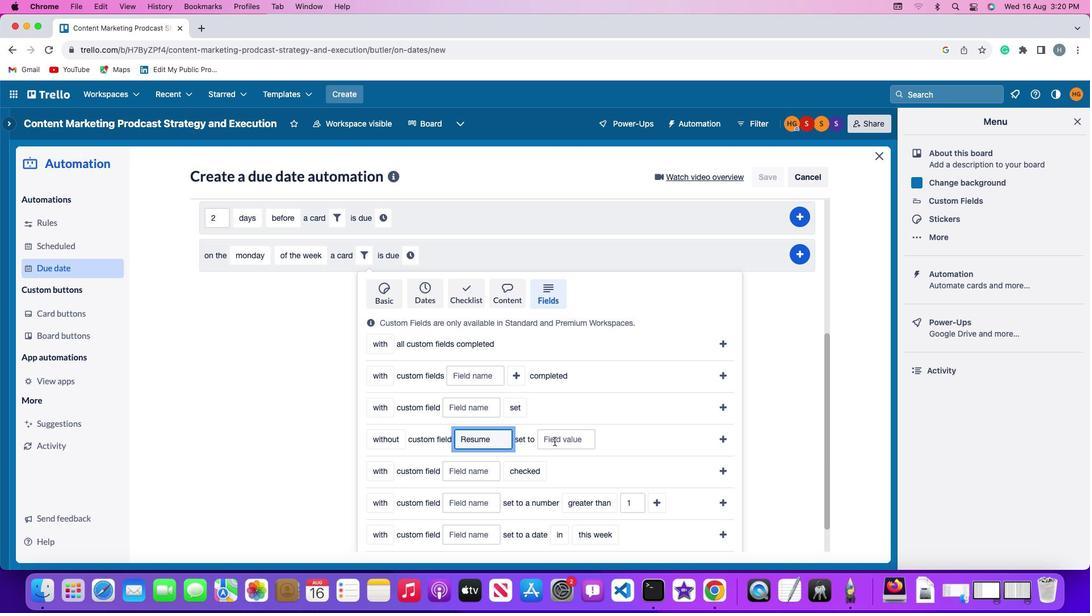 
Action: Mouse pressed left at (568, 437)
Screenshot: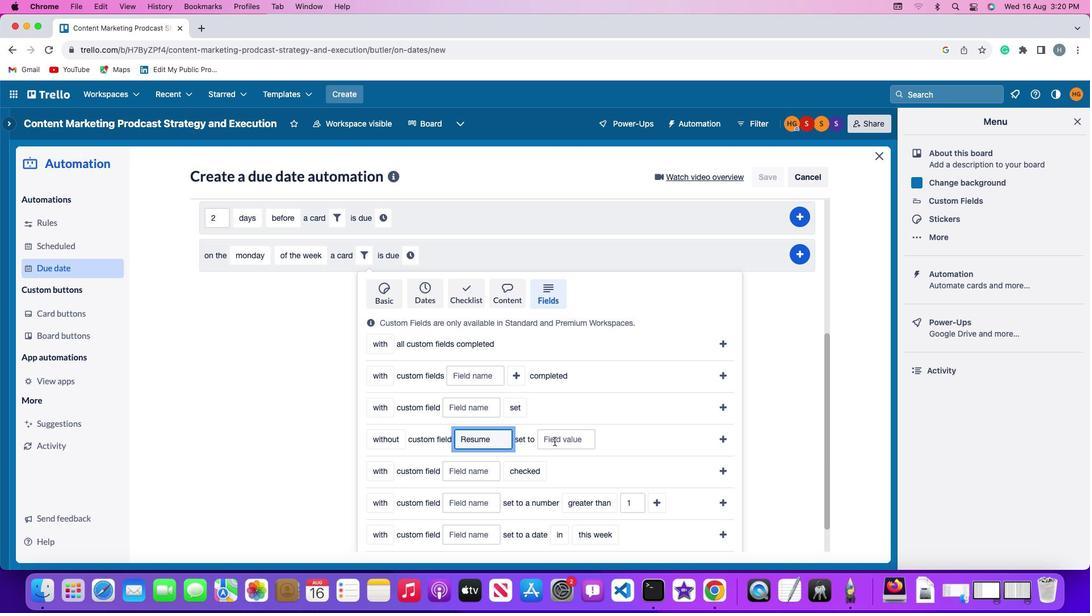 
Action: Mouse moved to (570, 436)
Screenshot: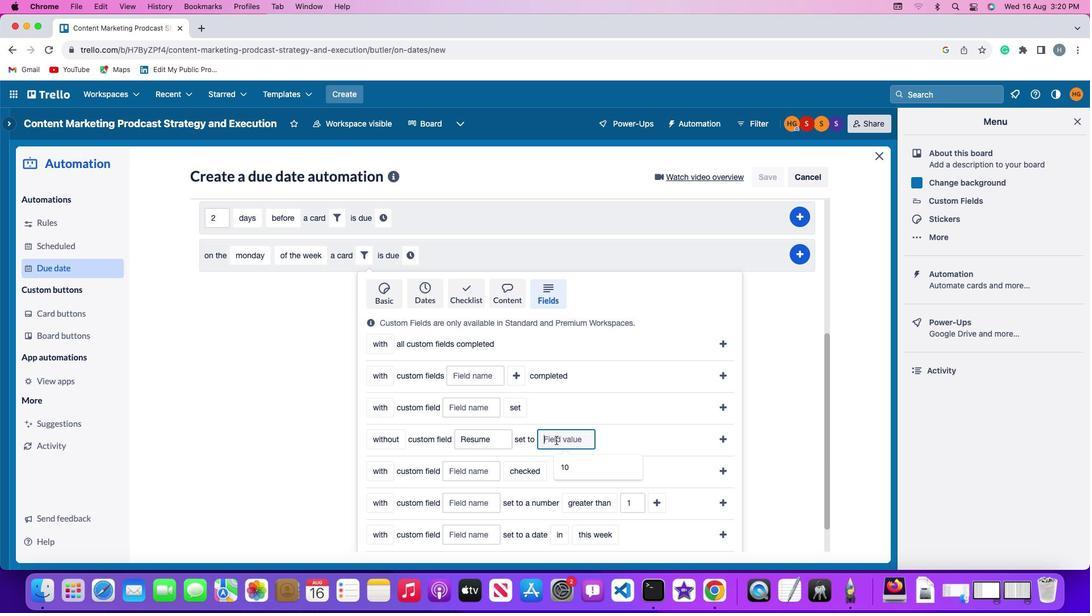 
Action: Key pressed '1''0'
Screenshot: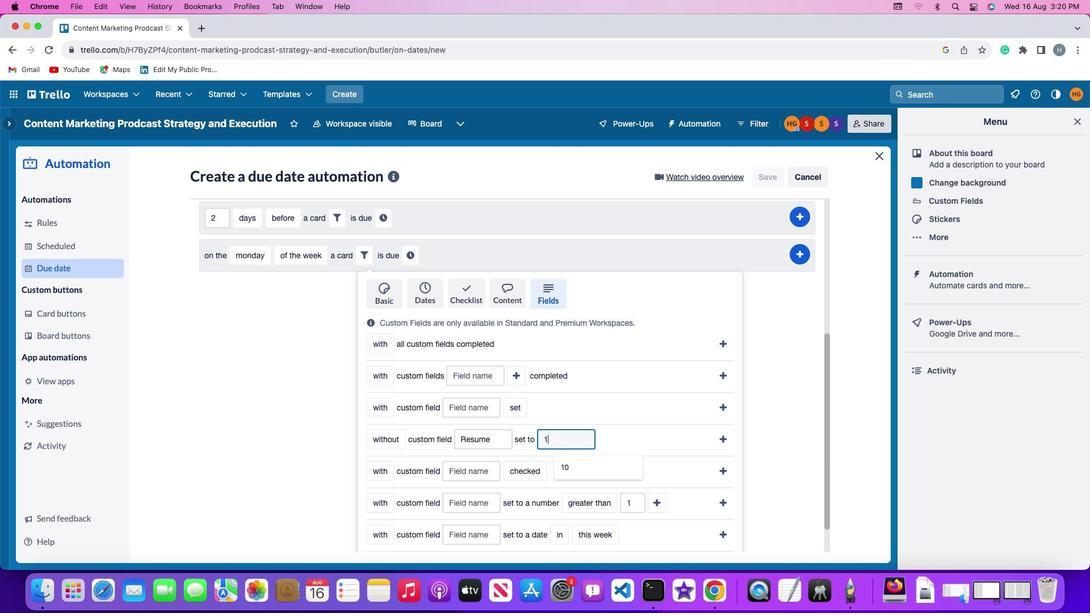 
Action: Mouse moved to (725, 431)
Screenshot: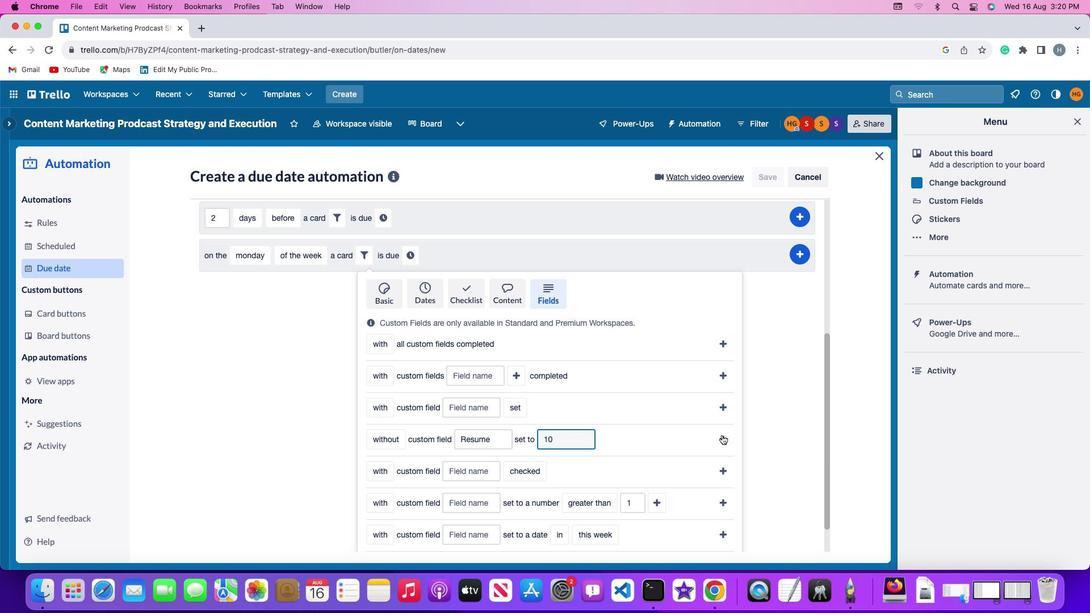 
Action: Mouse pressed left at (725, 431)
Screenshot: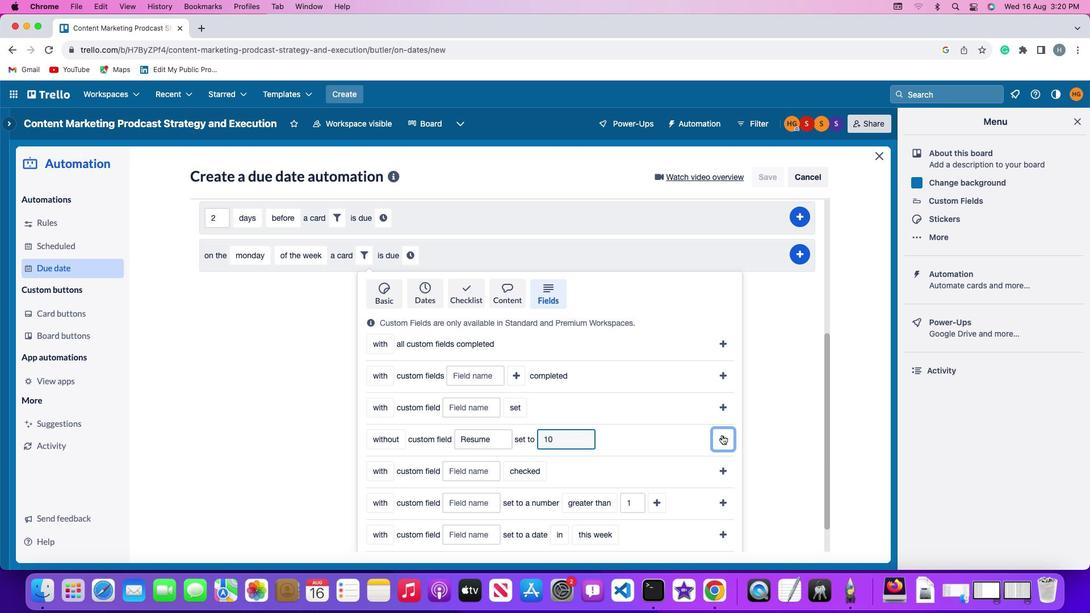 
Action: Mouse moved to (597, 492)
Screenshot: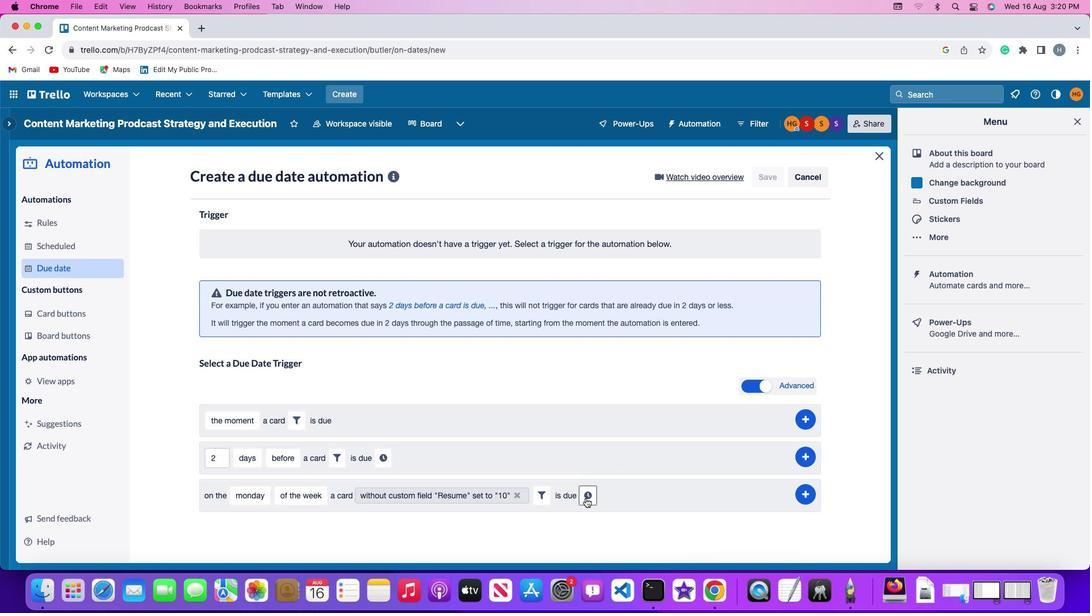 
Action: Mouse pressed left at (597, 492)
Screenshot: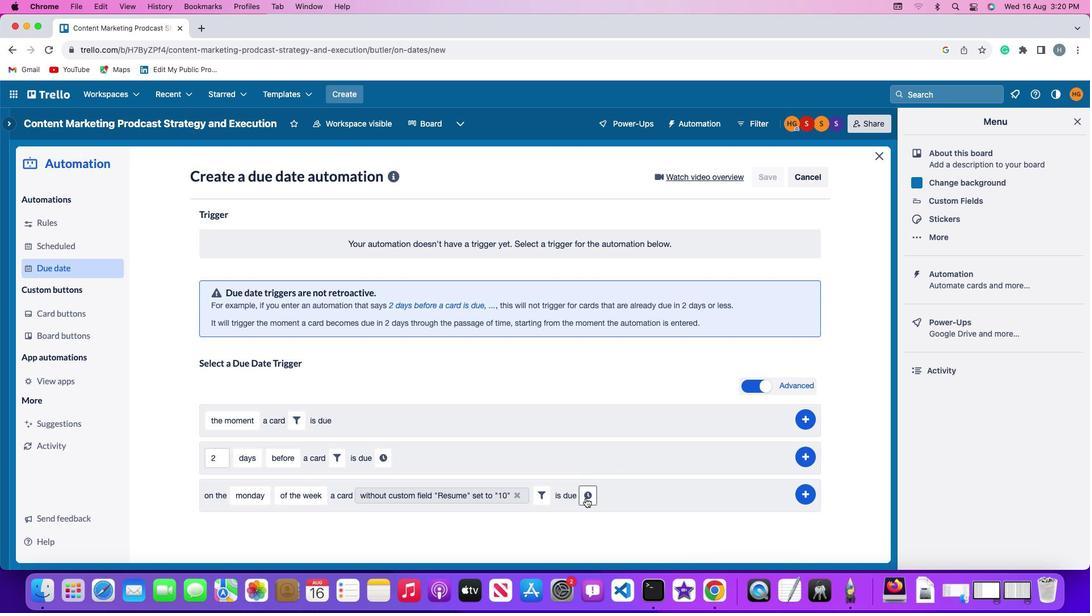 
Action: Mouse moved to (623, 490)
Screenshot: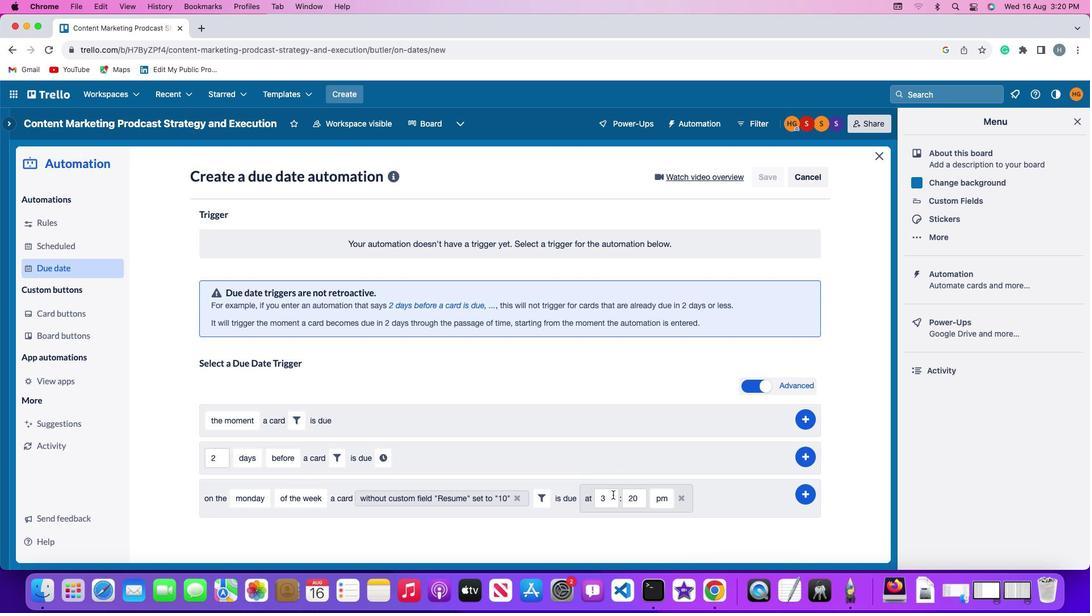 
Action: Mouse pressed left at (623, 490)
Screenshot: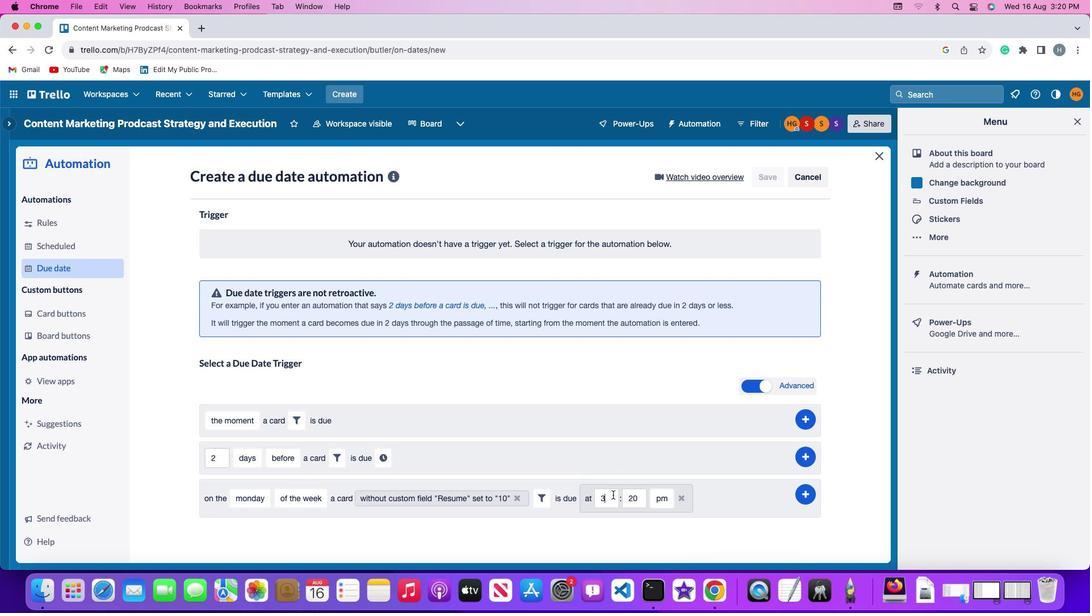
Action: Key pressed Key.backspace
Screenshot: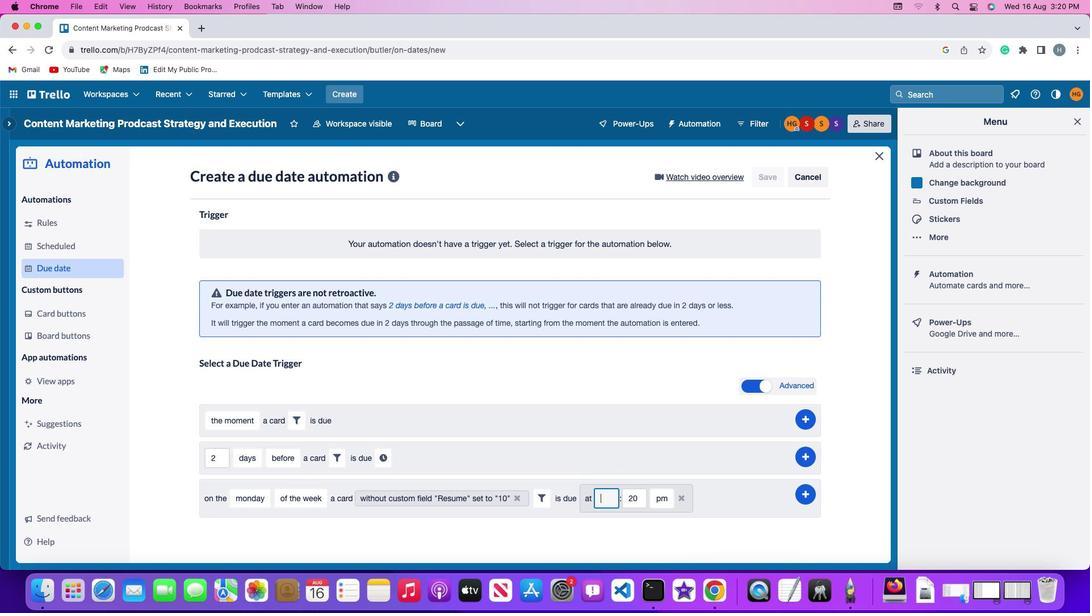 
Action: Mouse moved to (624, 490)
Screenshot: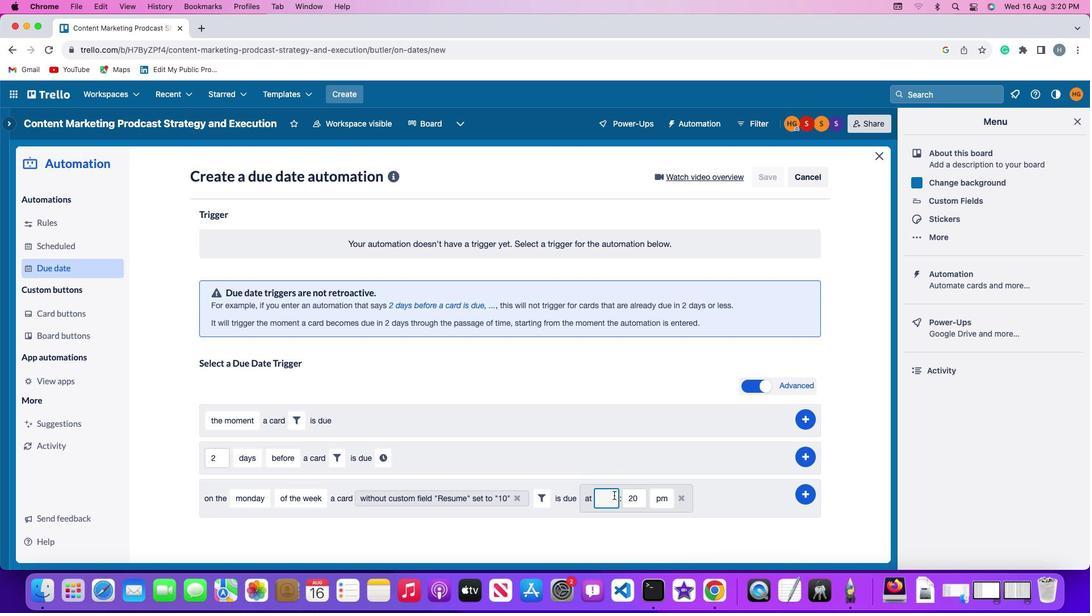
Action: Key pressed '1''1'
Screenshot: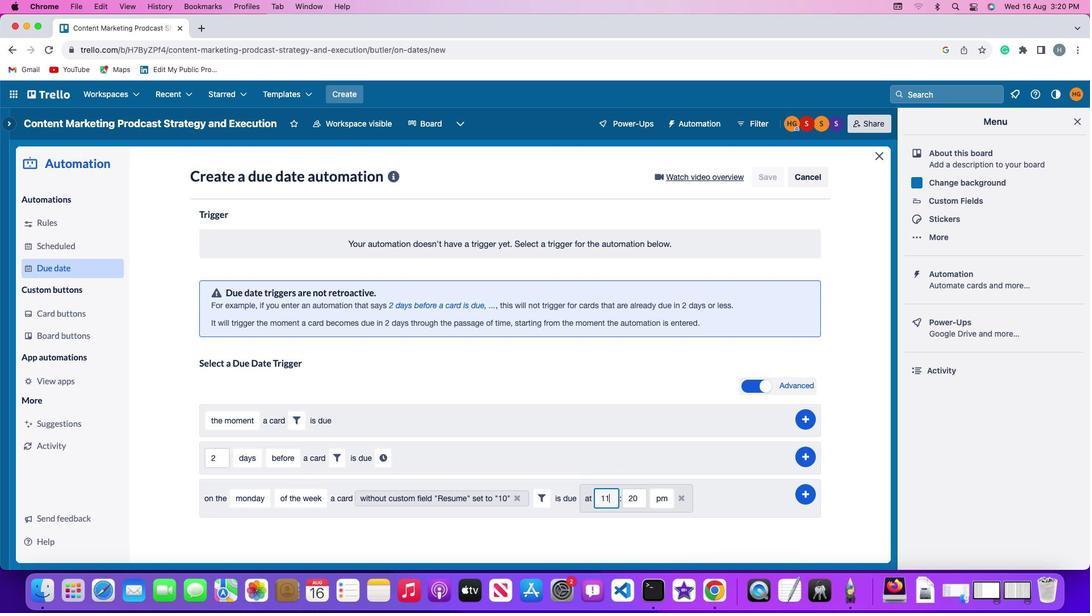 
Action: Mouse moved to (646, 490)
Screenshot: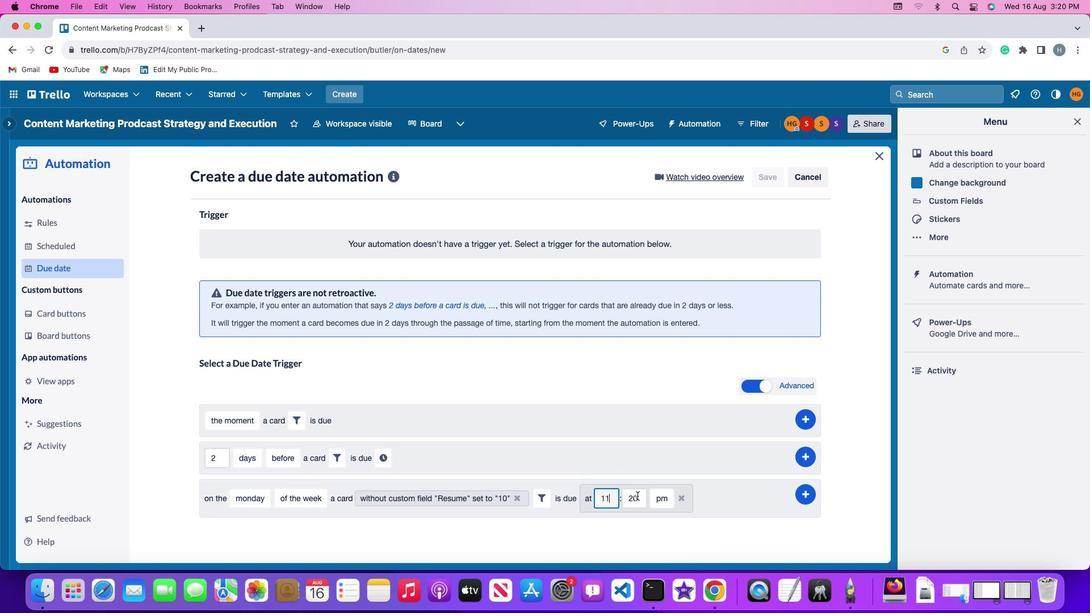 
Action: Mouse pressed left at (646, 490)
Screenshot: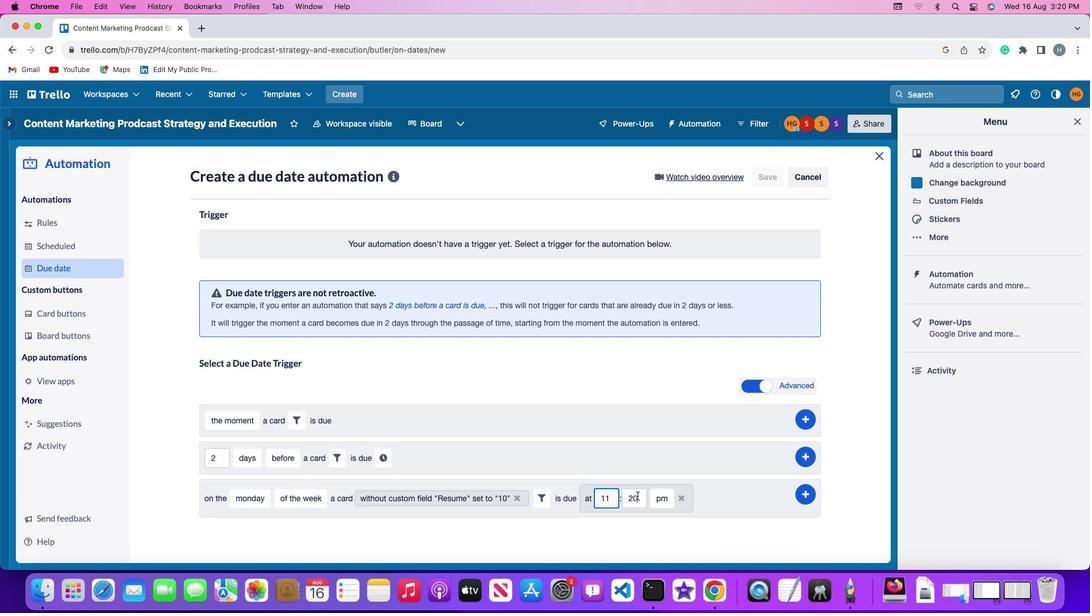 
Action: Key pressed Key.backspaceKey.backspace'0''0'
Screenshot: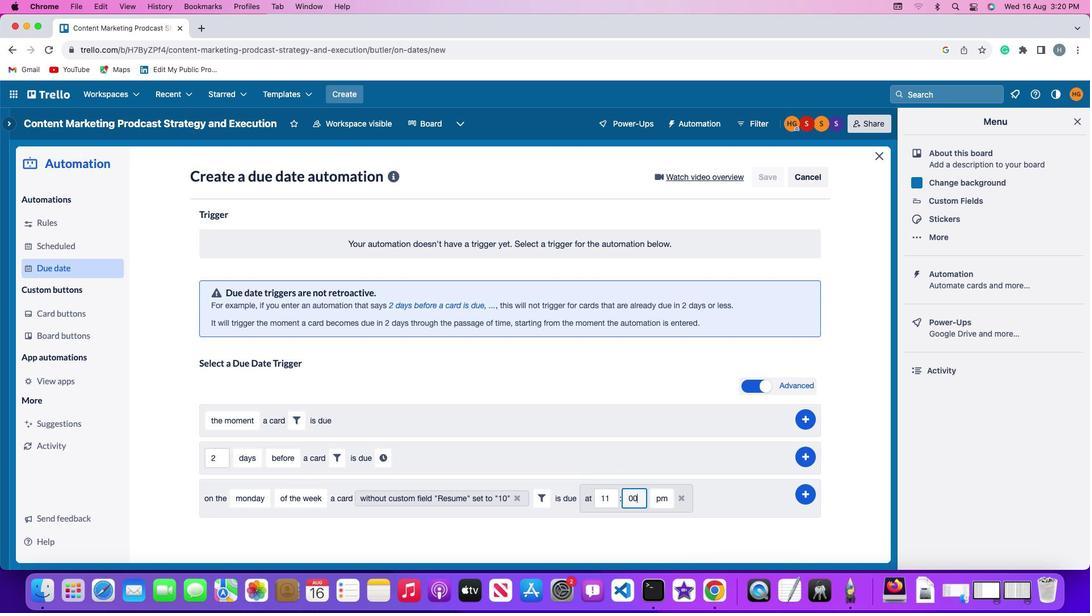 
Action: Mouse moved to (663, 492)
Screenshot: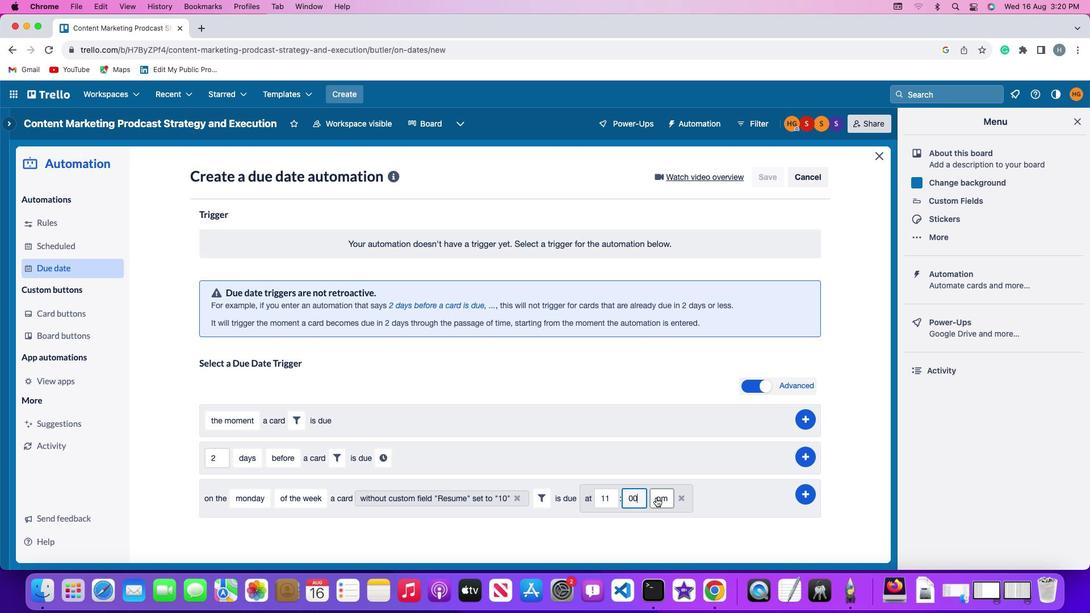 
Action: Mouse pressed left at (663, 492)
Screenshot: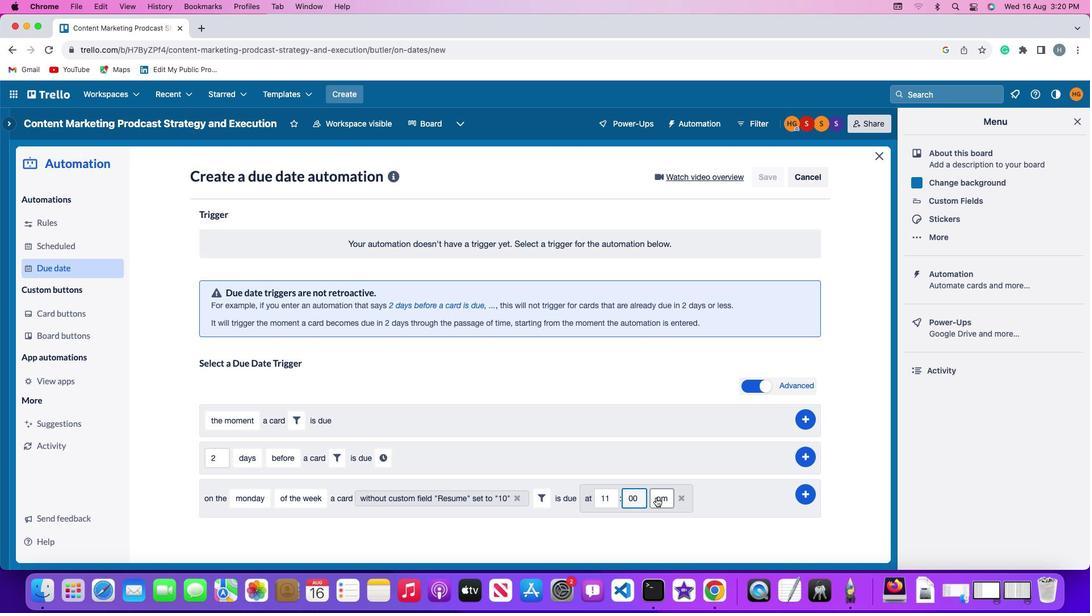 
Action: Mouse moved to (667, 511)
Screenshot: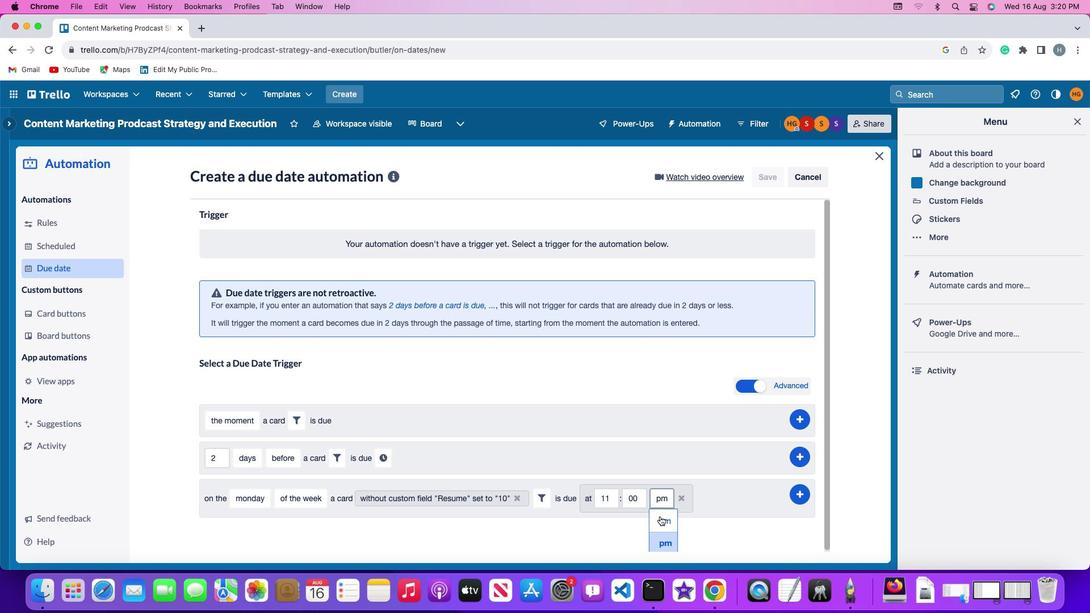 
Action: Mouse pressed left at (667, 511)
Screenshot: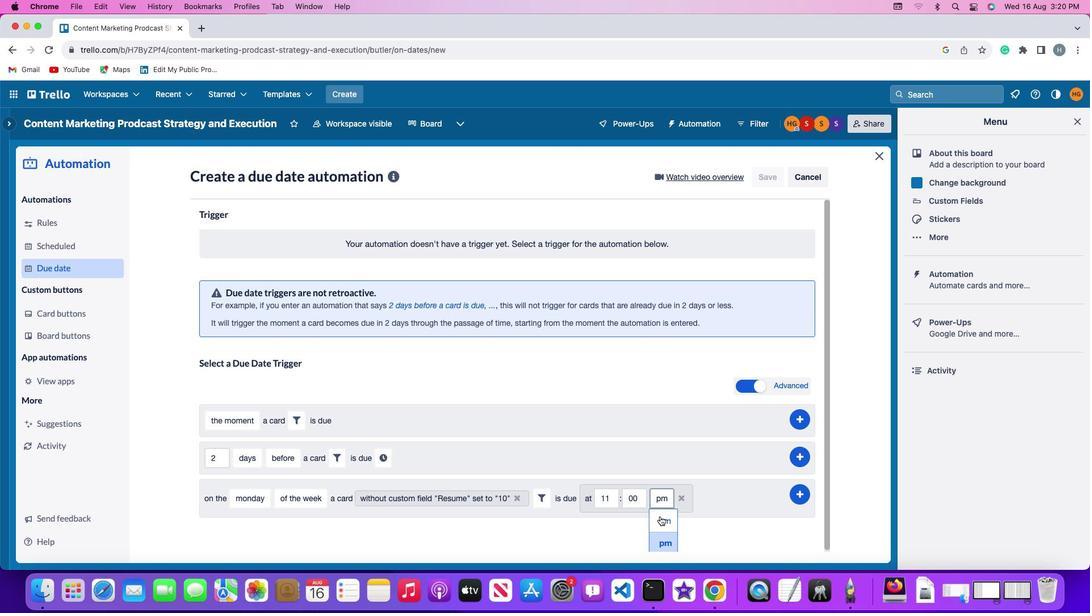 
Action: Mouse moved to (806, 487)
Screenshot: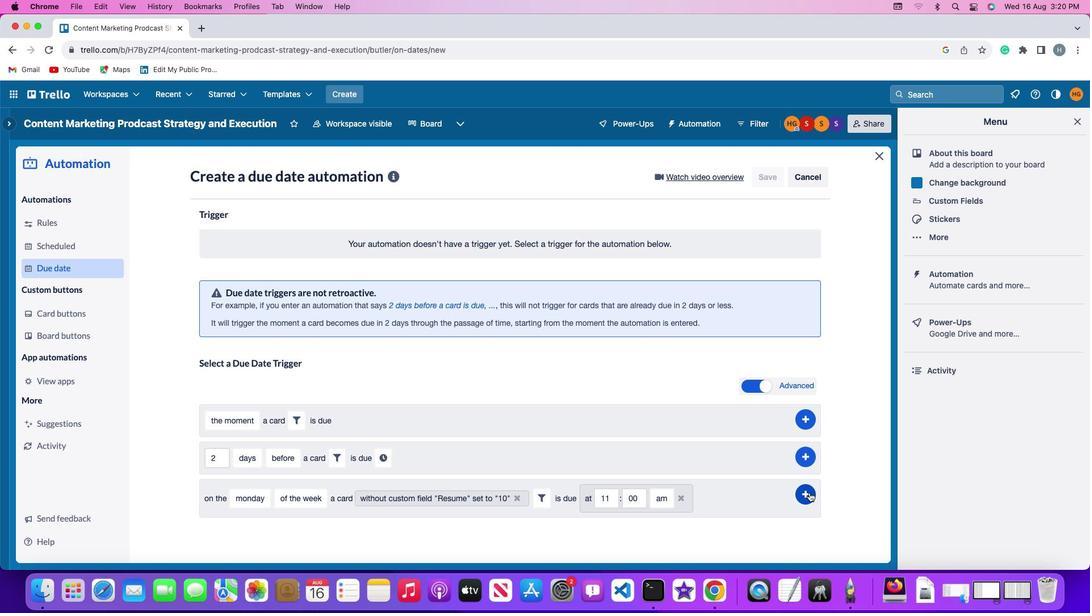 
Action: Mouse pressed left at (806, 487)
Screenshot: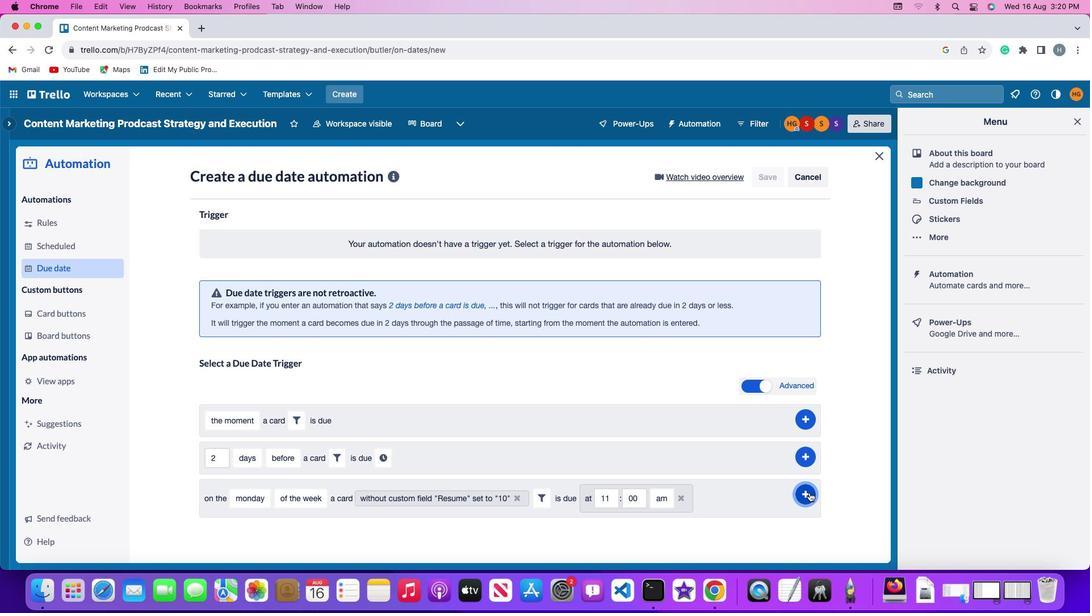 
Action: Mouse moved to (839, 382)
Screenshot: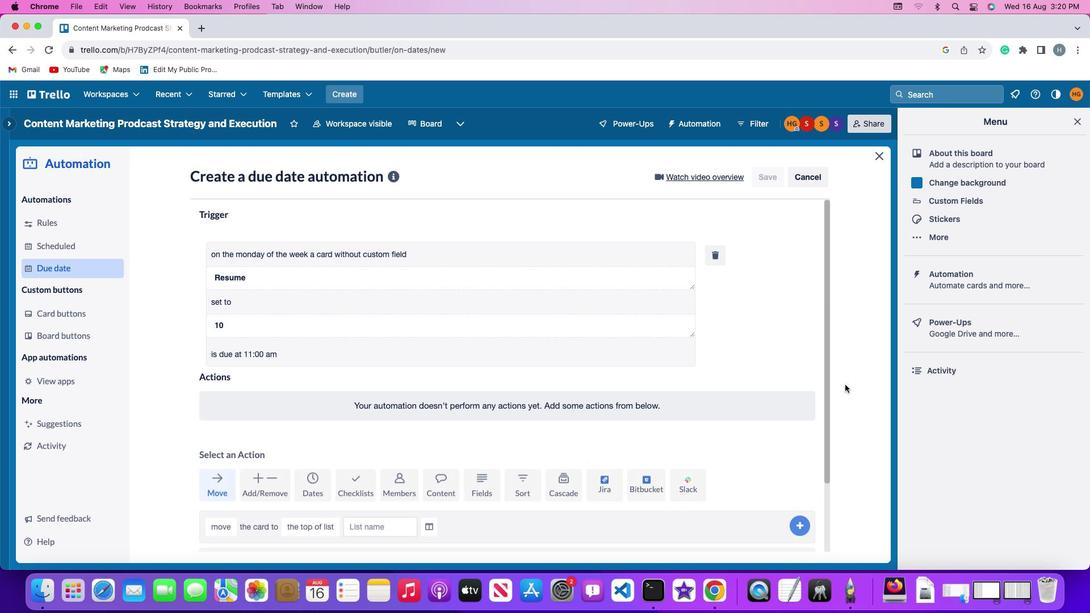 
